 Task: Check the average views per listing of bar in the last 1 year.
Action: Mouse moved to (1098, 256)
Screenshot: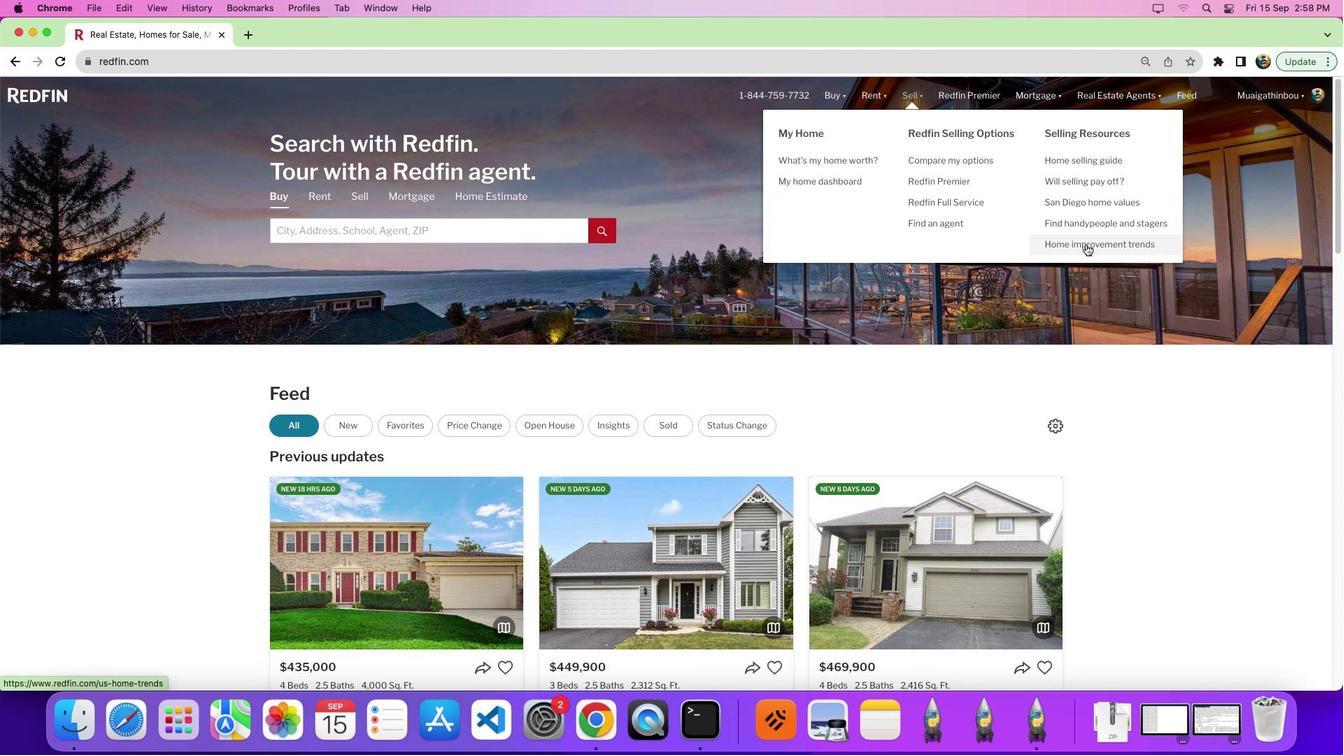 
Action: Mouse pressed left at (1098, 256)
Screenshot: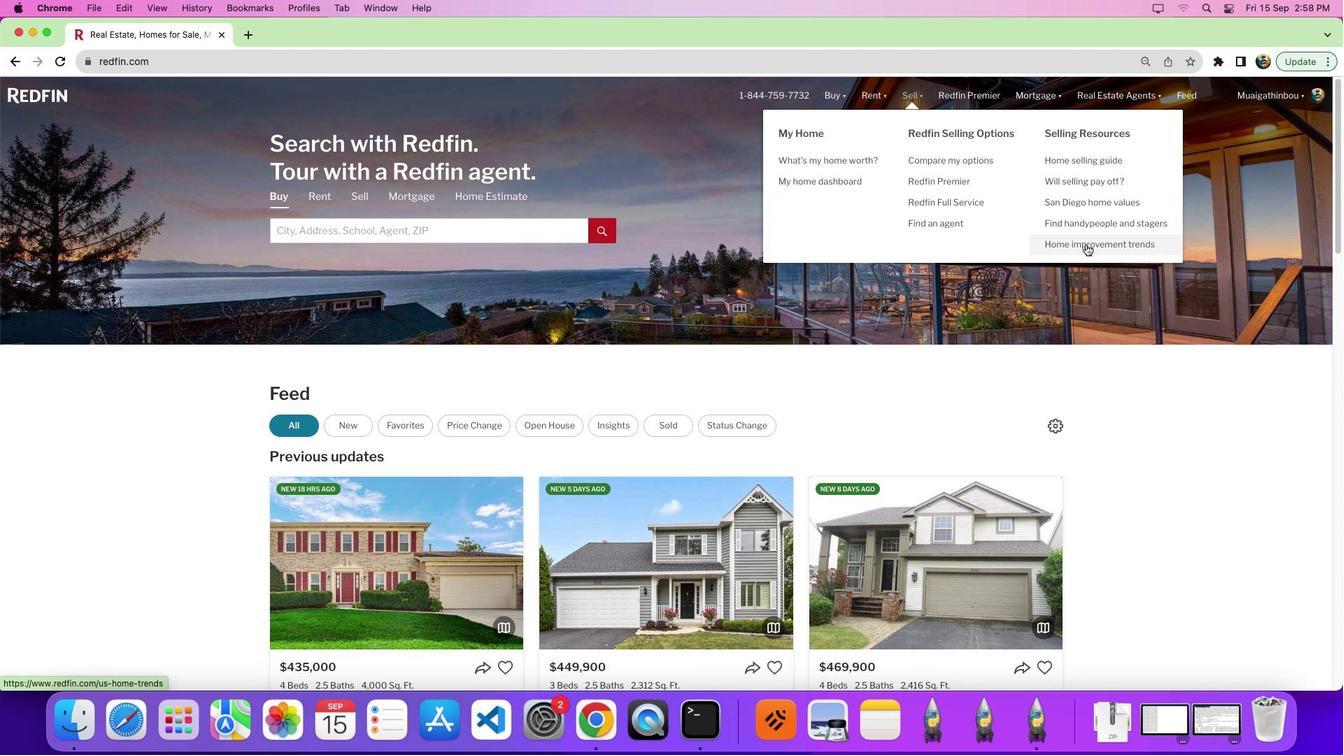 
Action: Mouse pressed left at (1098, 256)
Screenshot: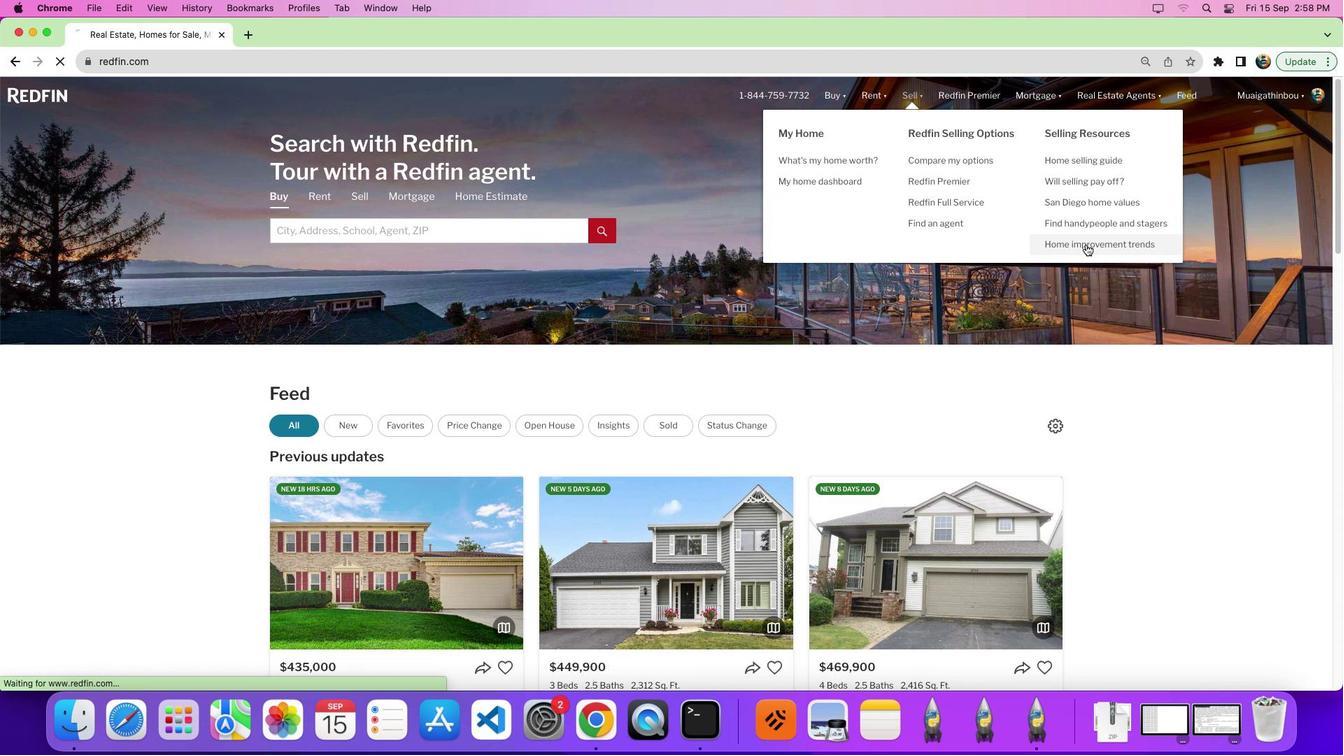 
Action: Mouse moved to (355, 270)
Screenshot: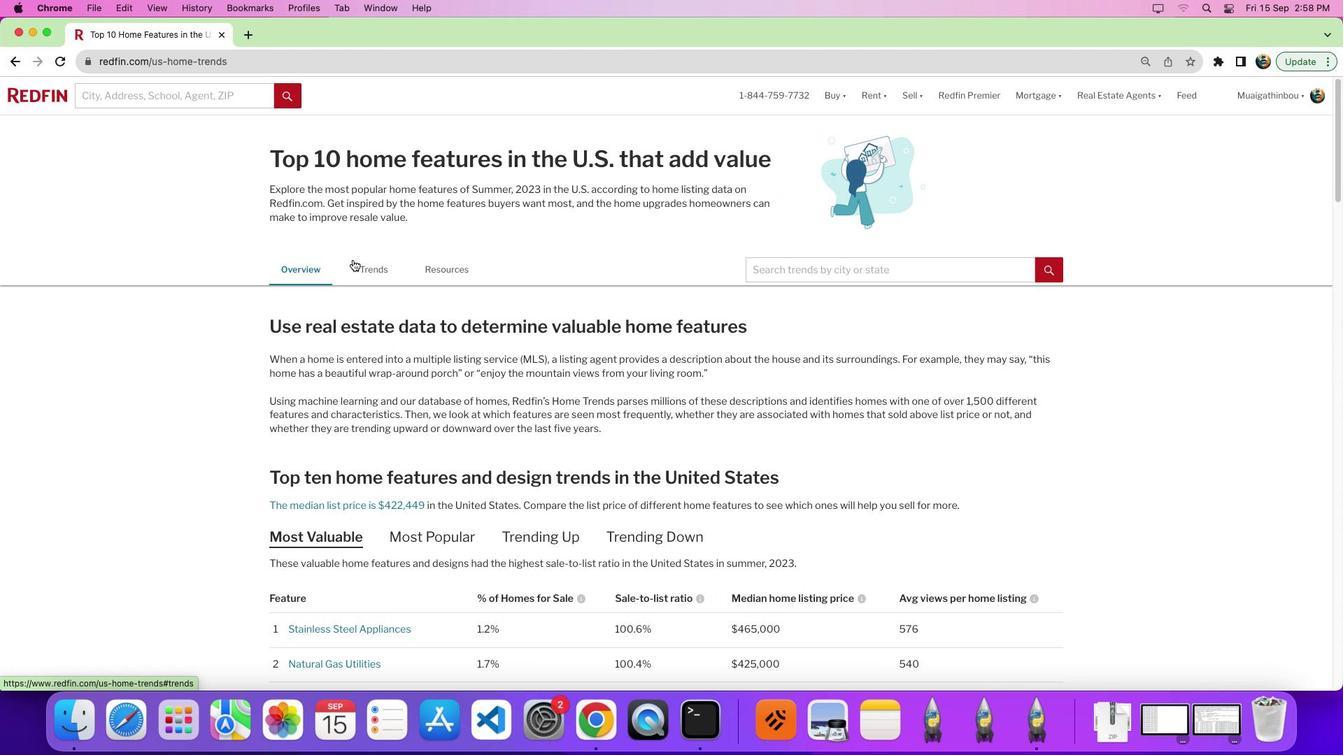 
Action: Mouse pressed left at (355, 270)
Screenshot: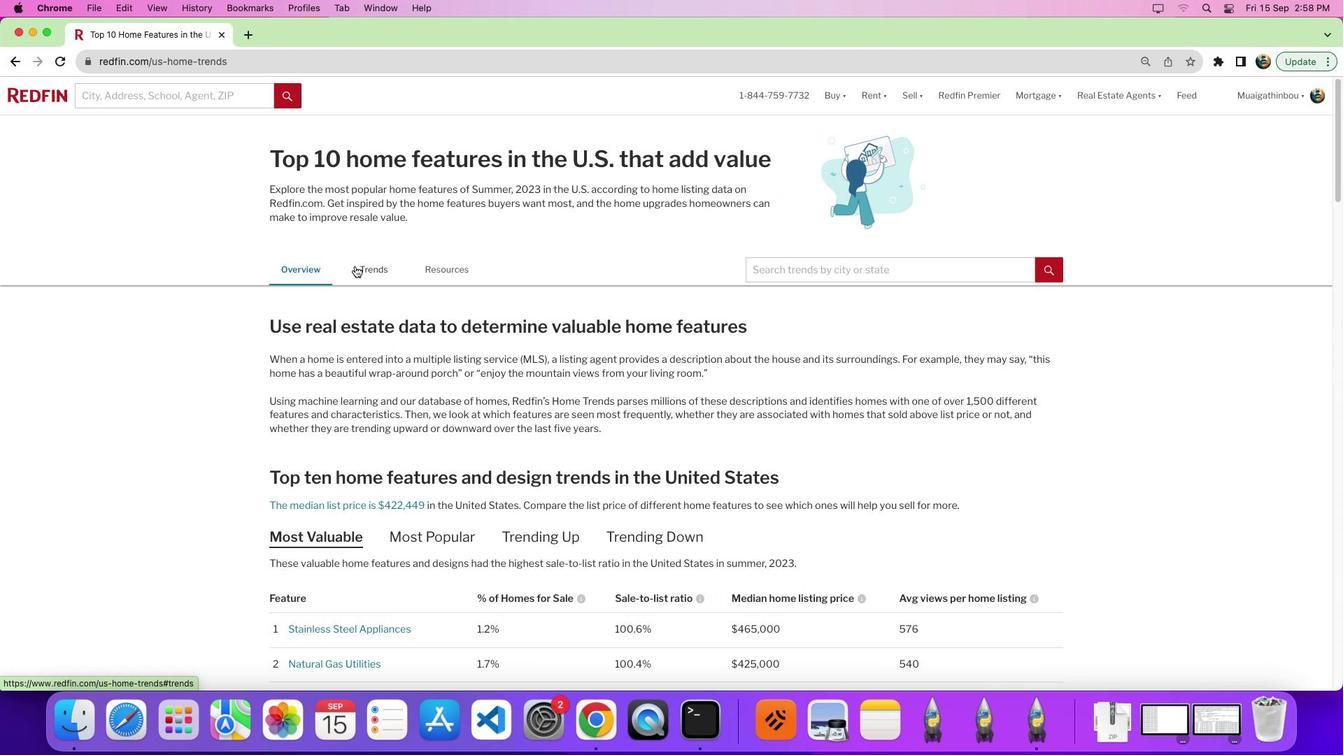 
Action: Mouse moved to (363, 278)
Screenshot: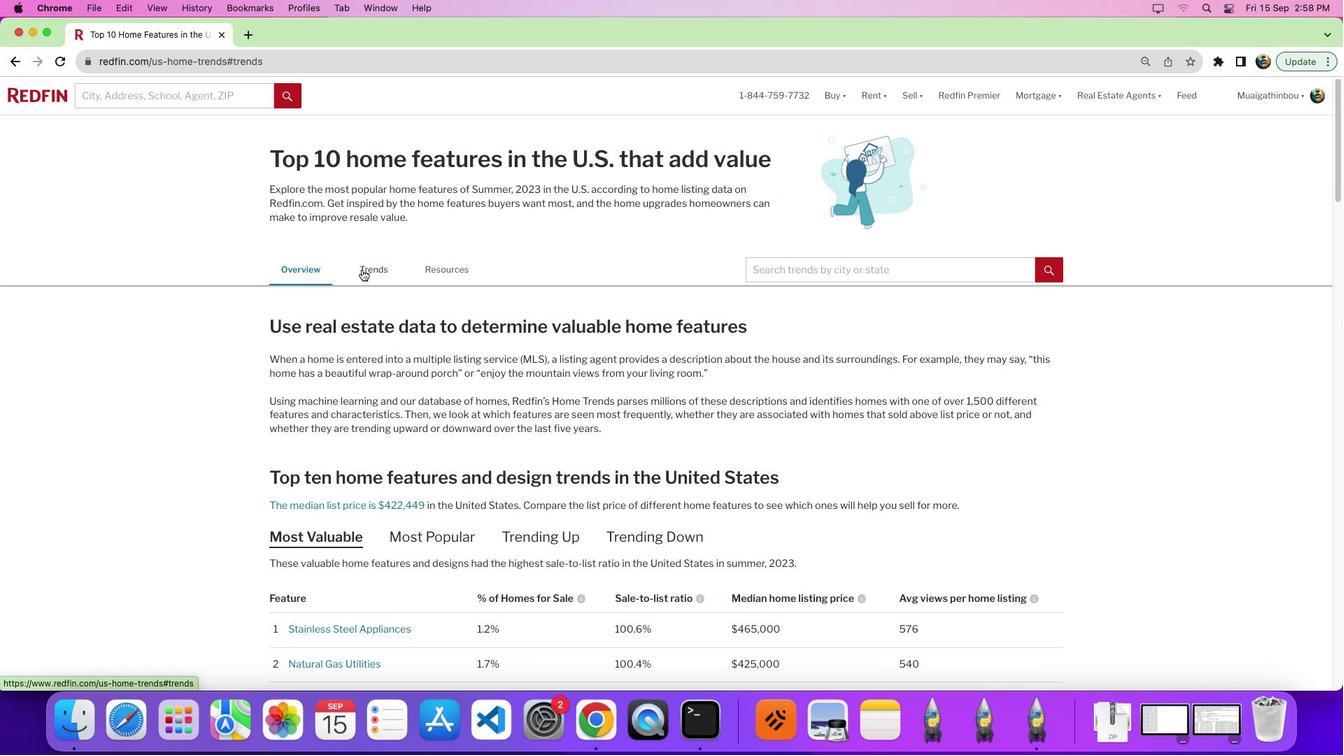 
Action: Mouse pressed left at (363, 278)
Screenshot: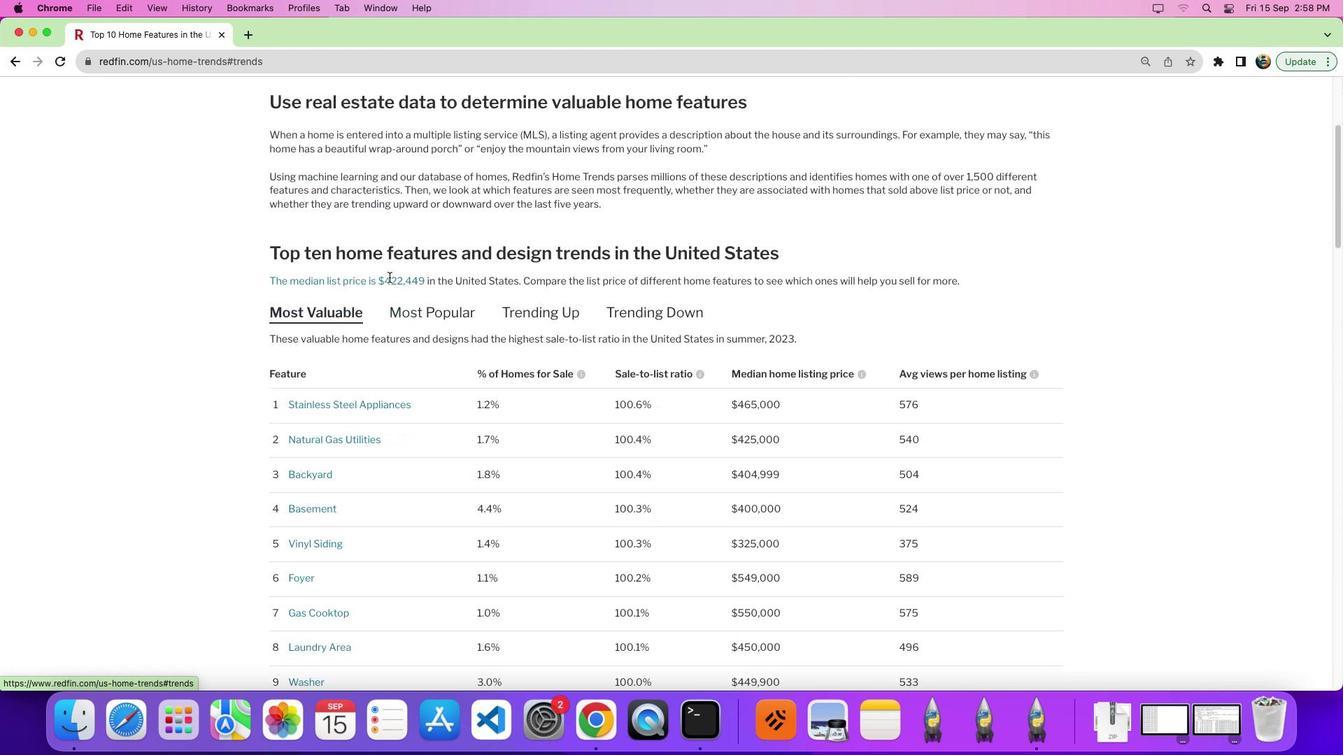 
Action: Mouse moved to (652, 312)
Screenshot: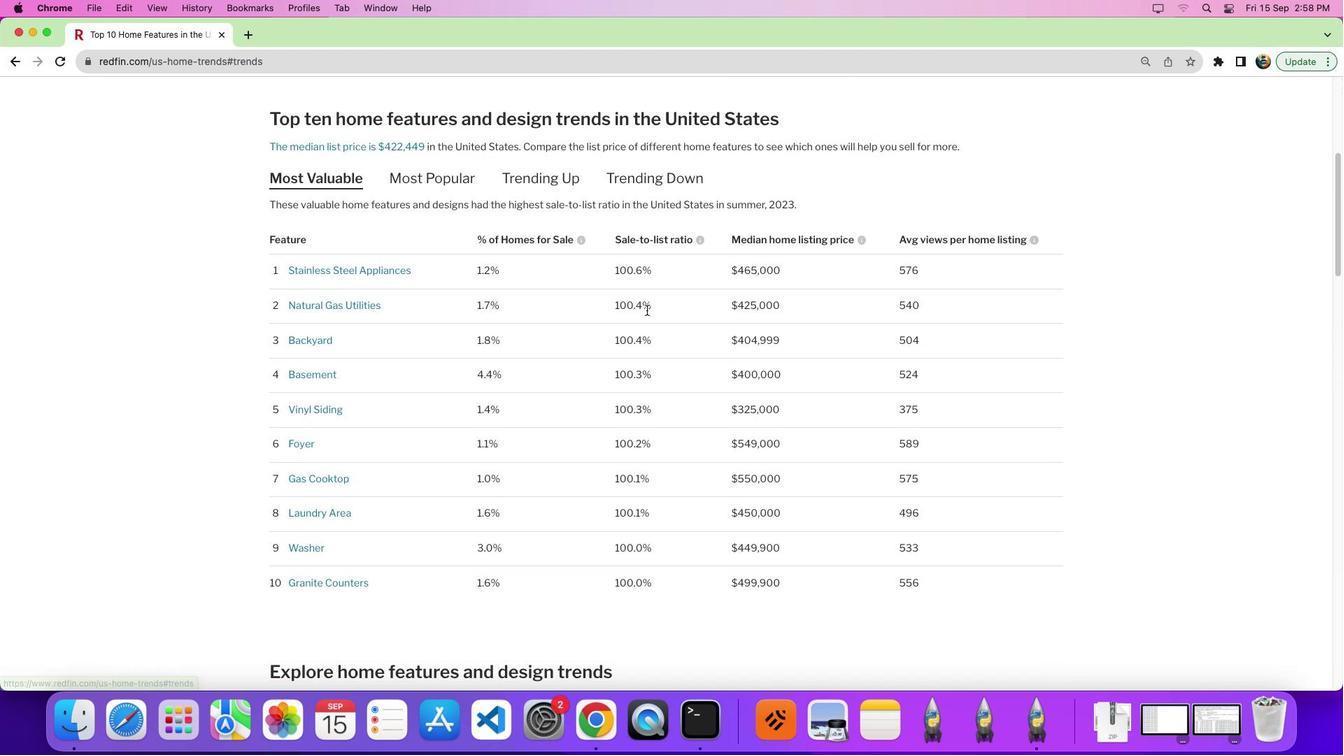 
Action: Mouse scrolled (652, 312) with delta (-2, 46)
Screenshot: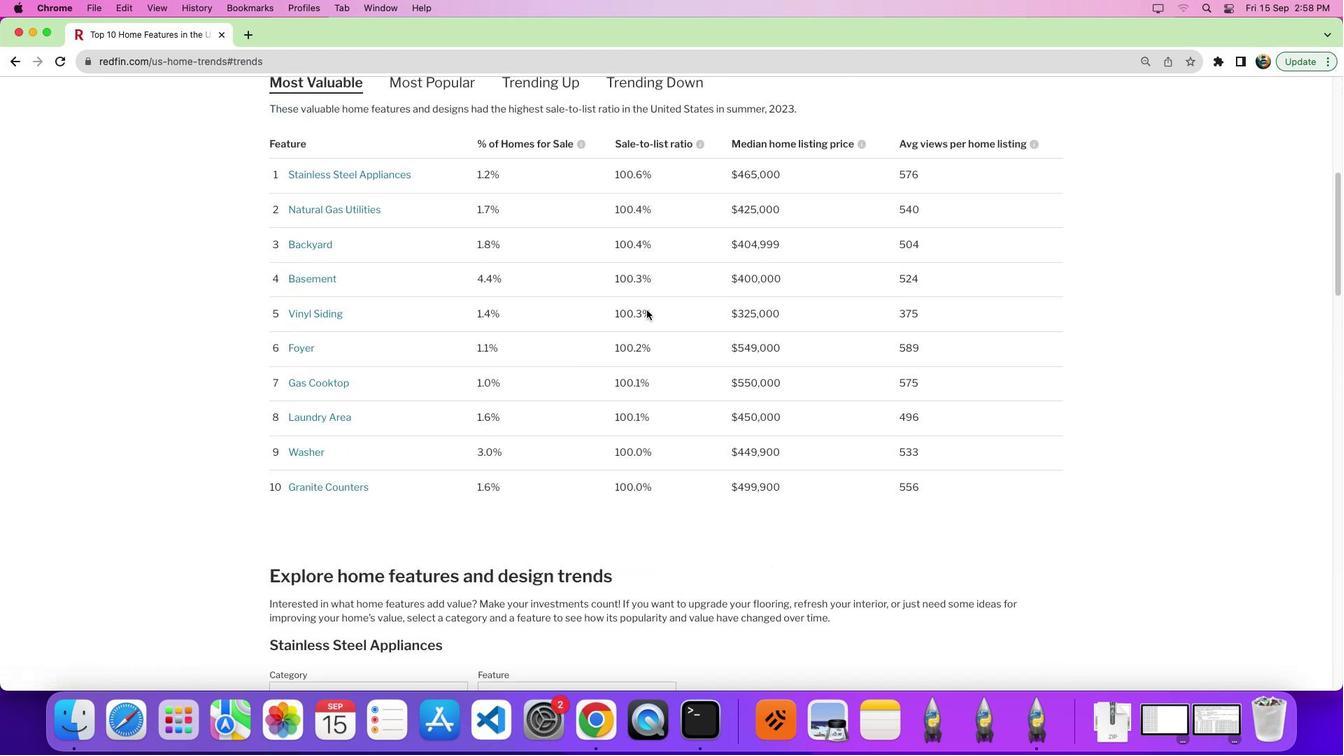 
Action: Mouse scrolled (652, 312) with delta (-2, 46)
Screenshot: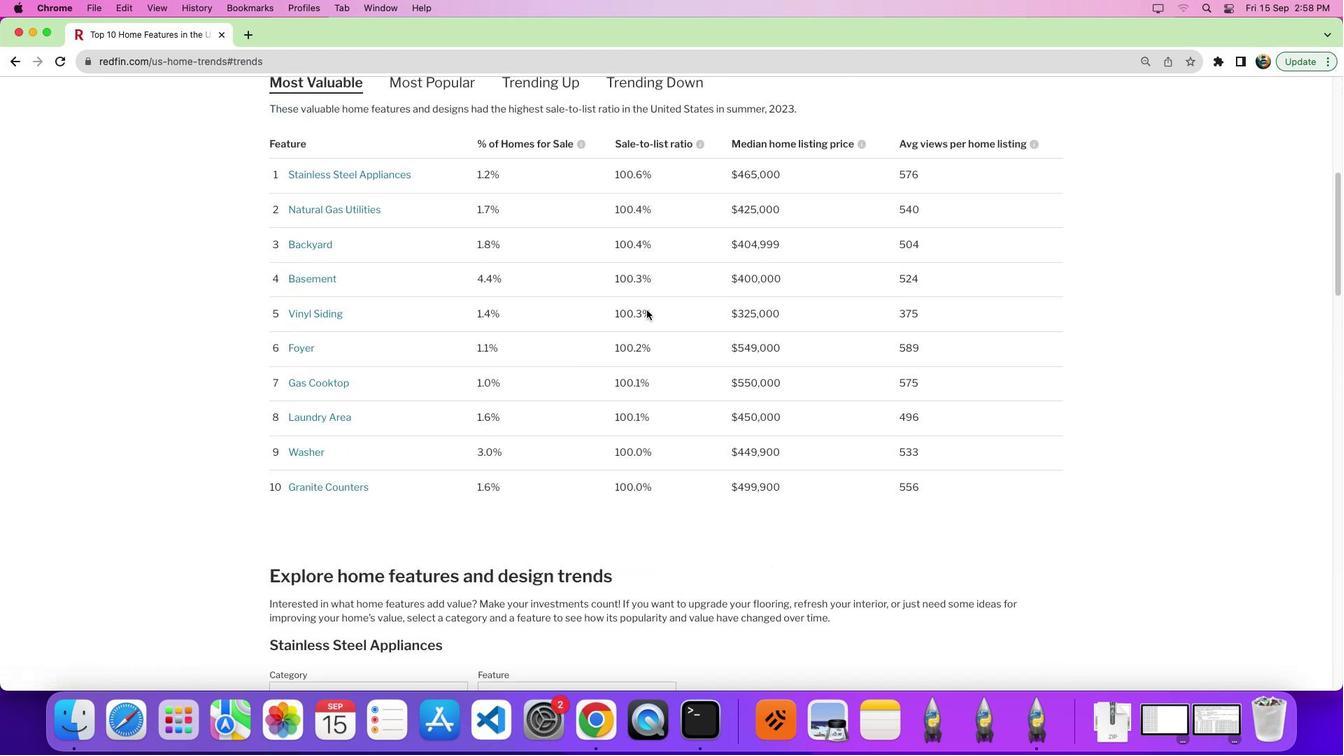 
Action: Mouse scrolled (652, 312) with delta (-2, 42)
Screenshot: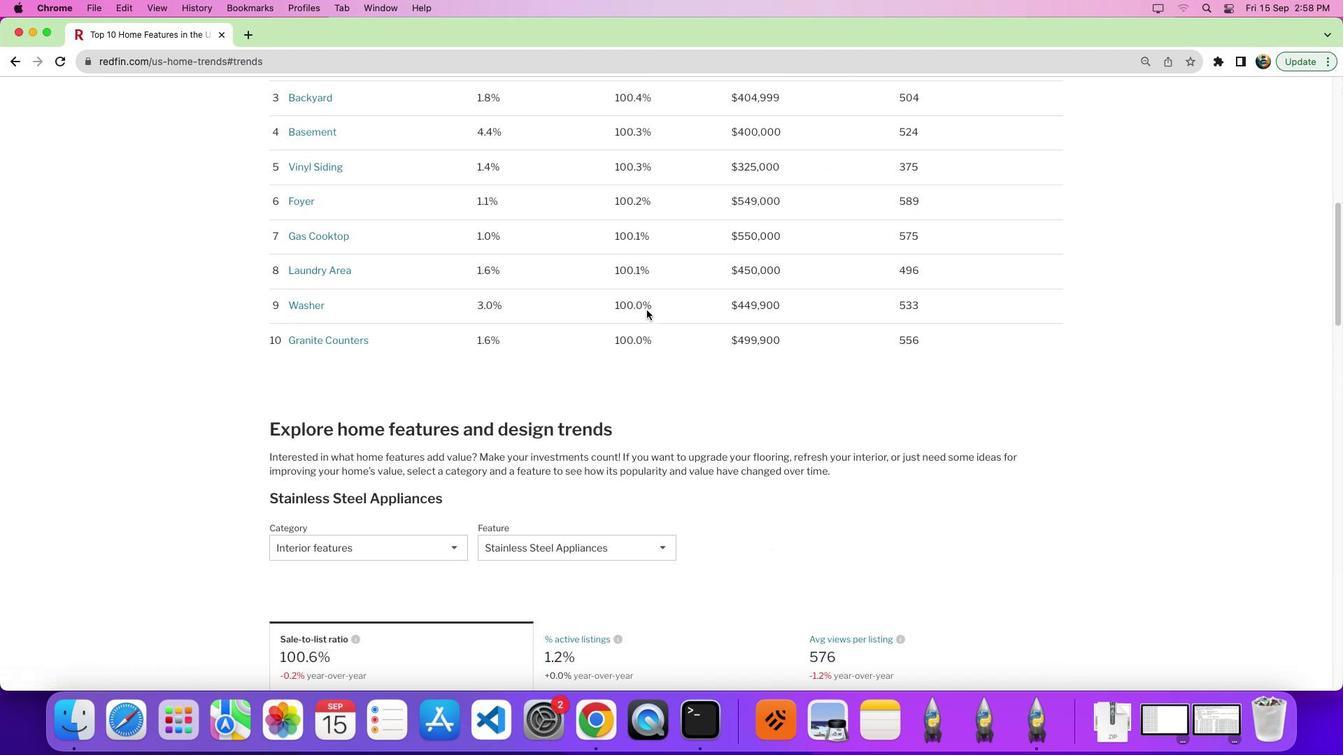 
Action: Mouse scrolled (652, 312) with delta (-2, 46)
Screenshot: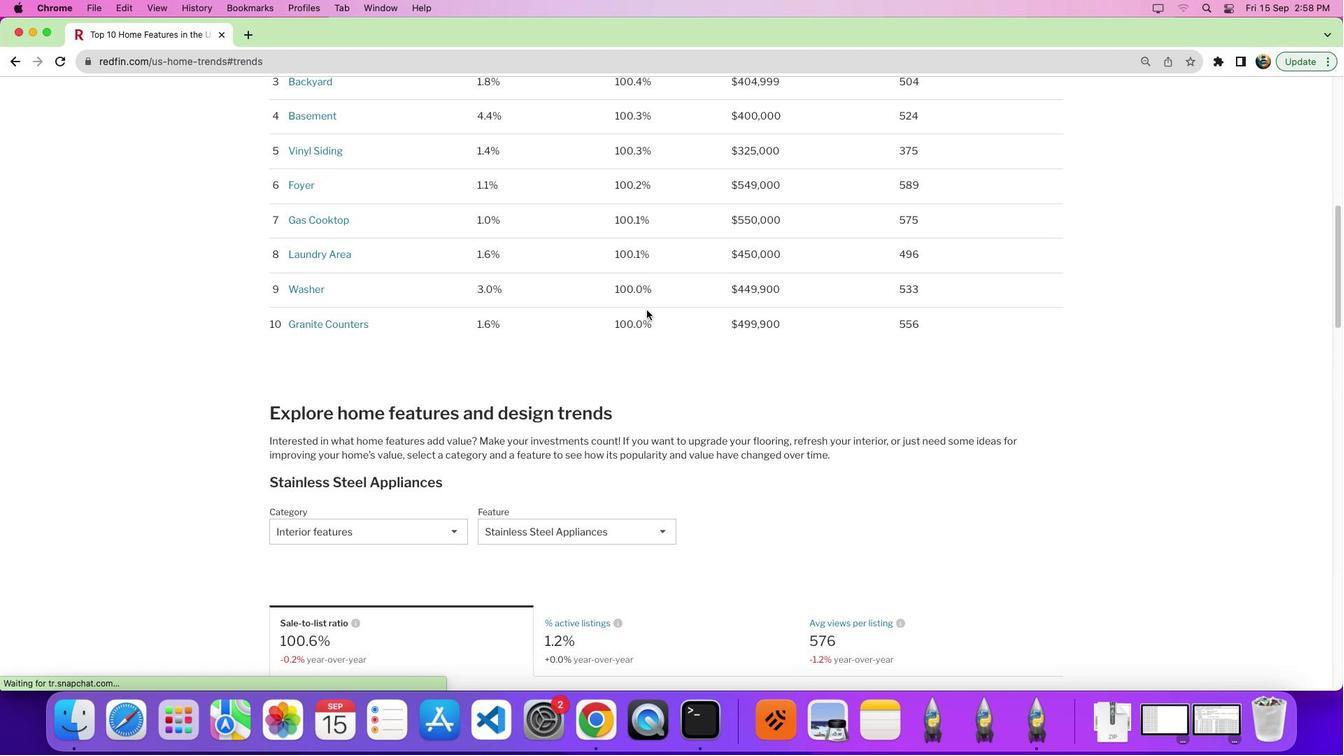 
Action: Mouse scrolled (652, 312) with delta (-2, 46)
Screenshot: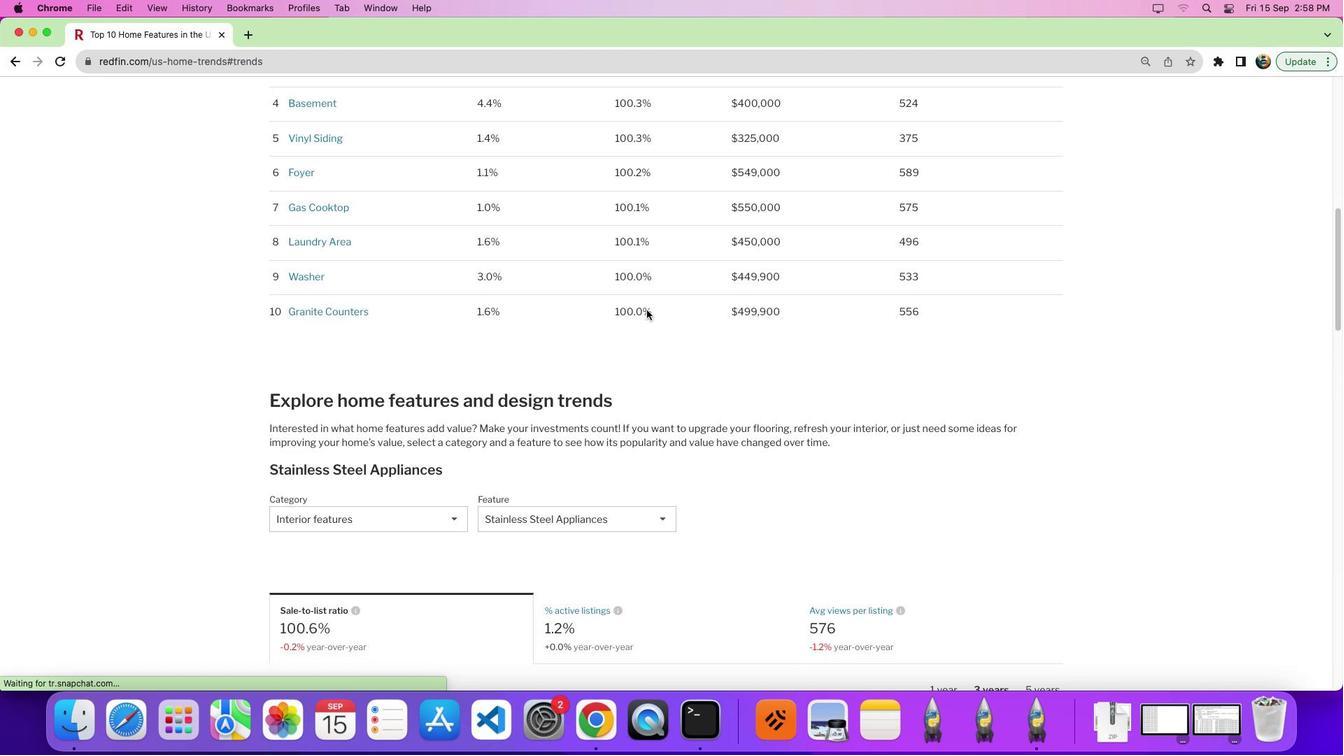 
Action: Mouse moved to (609, 361)
Screenshot: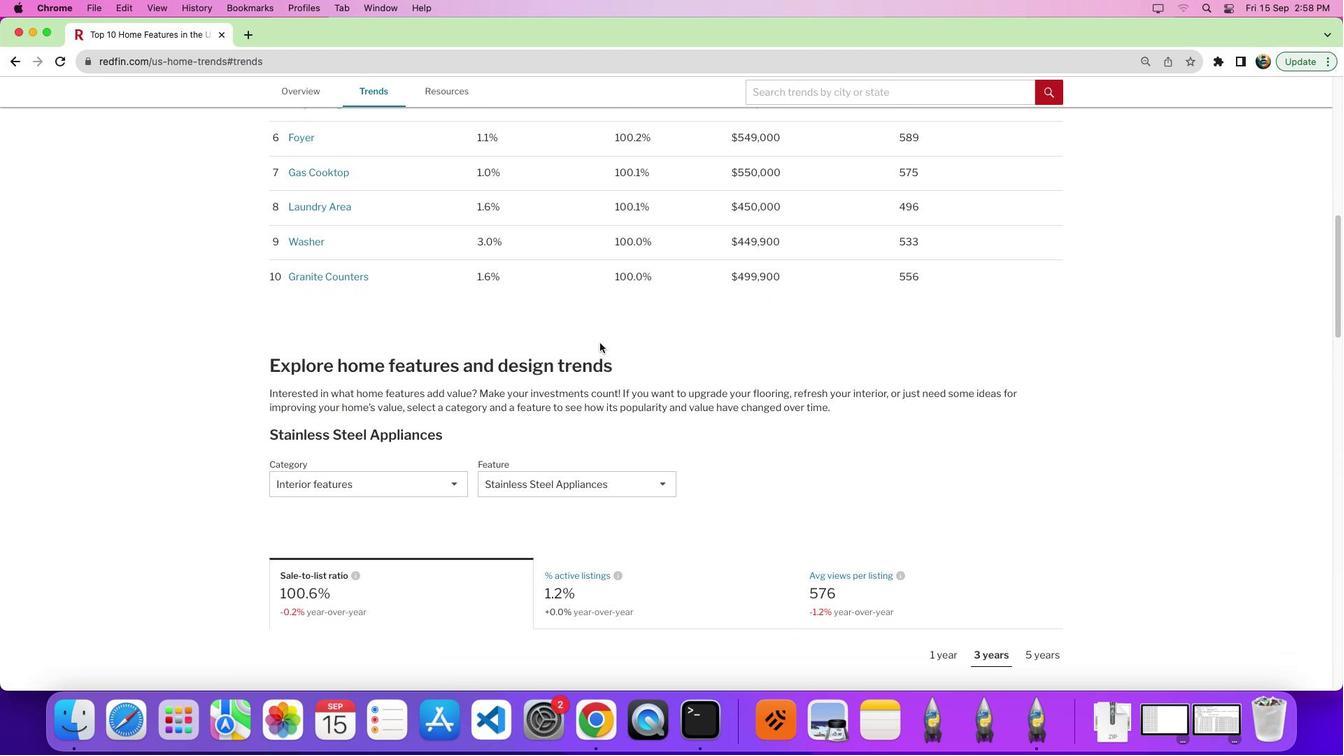 
Action: Mouse scrolled (609, 361) with delta (-2, 46)
Screenshot: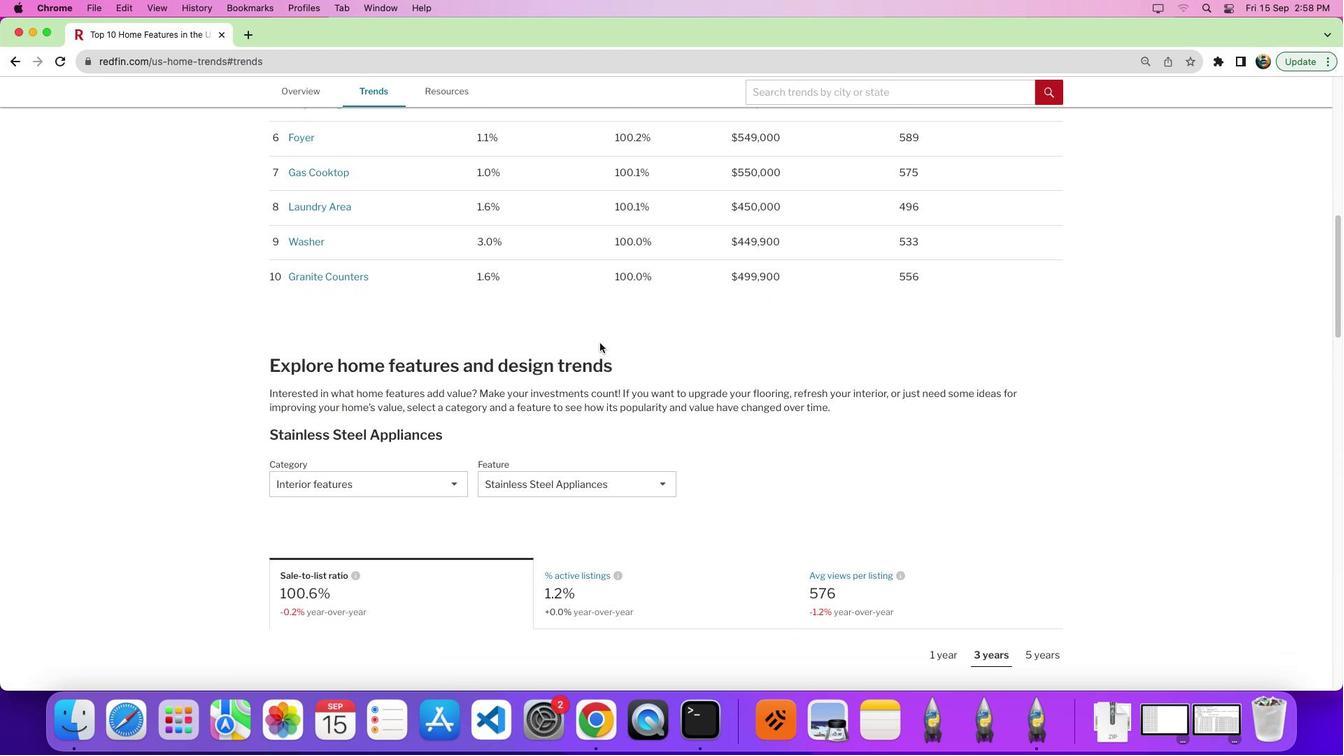 
Action: Mouse moved to (606, 346)
Screenshot: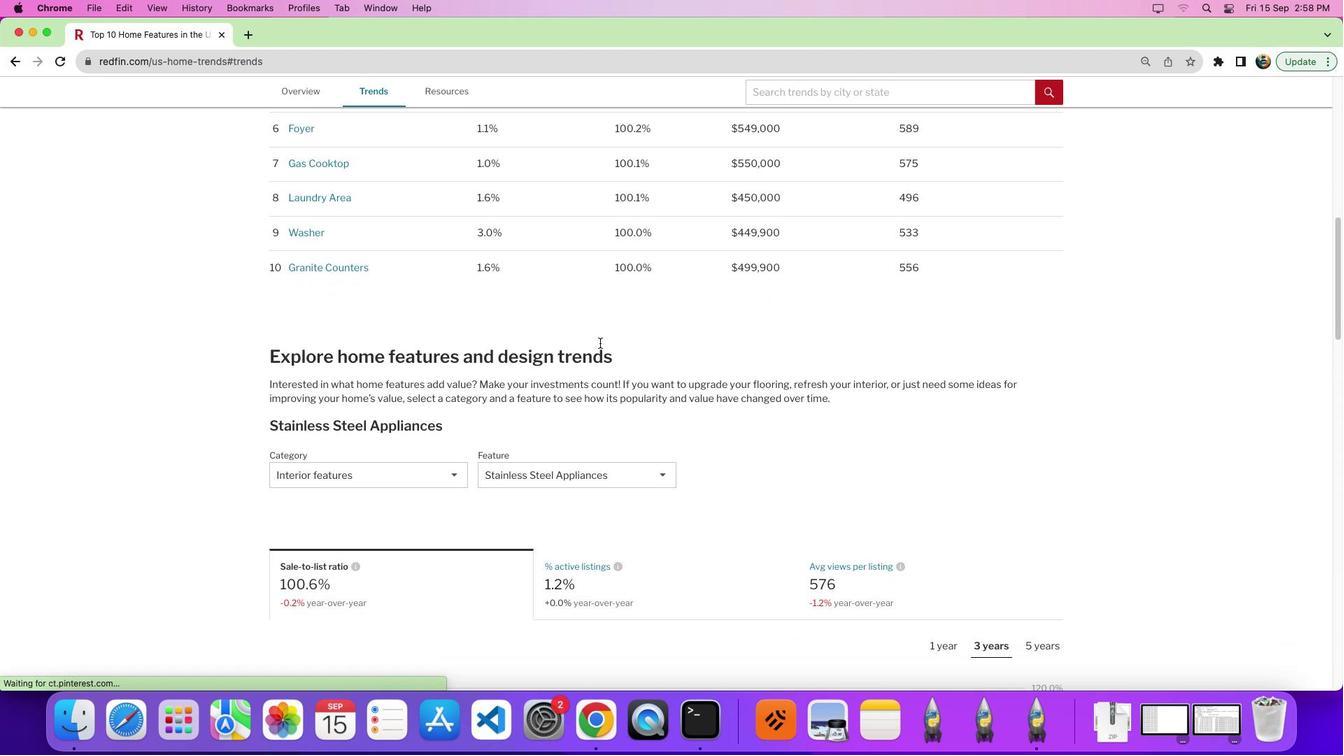 
Action: Mouse scrolled (606, 346) with delta (-2, 46)
Screenshot: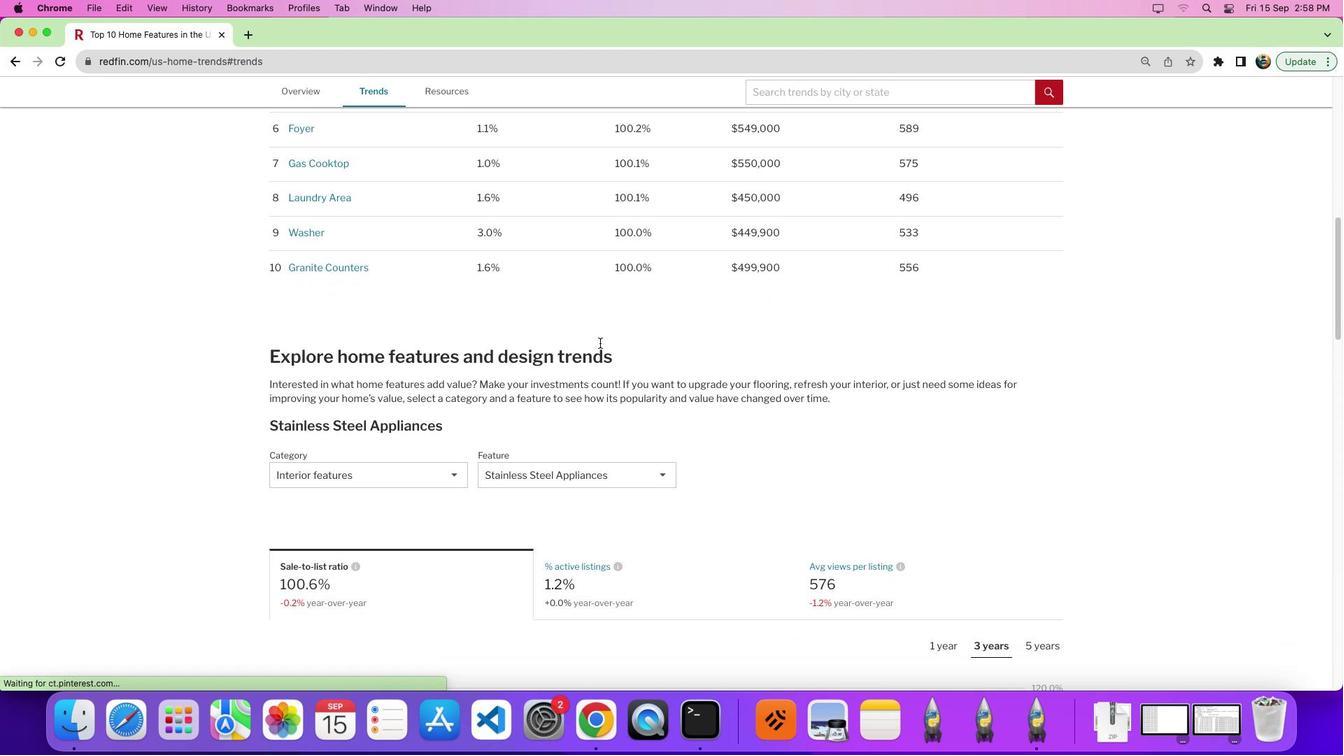 
Action: Mouse moved to (605, 340)
Screenshot: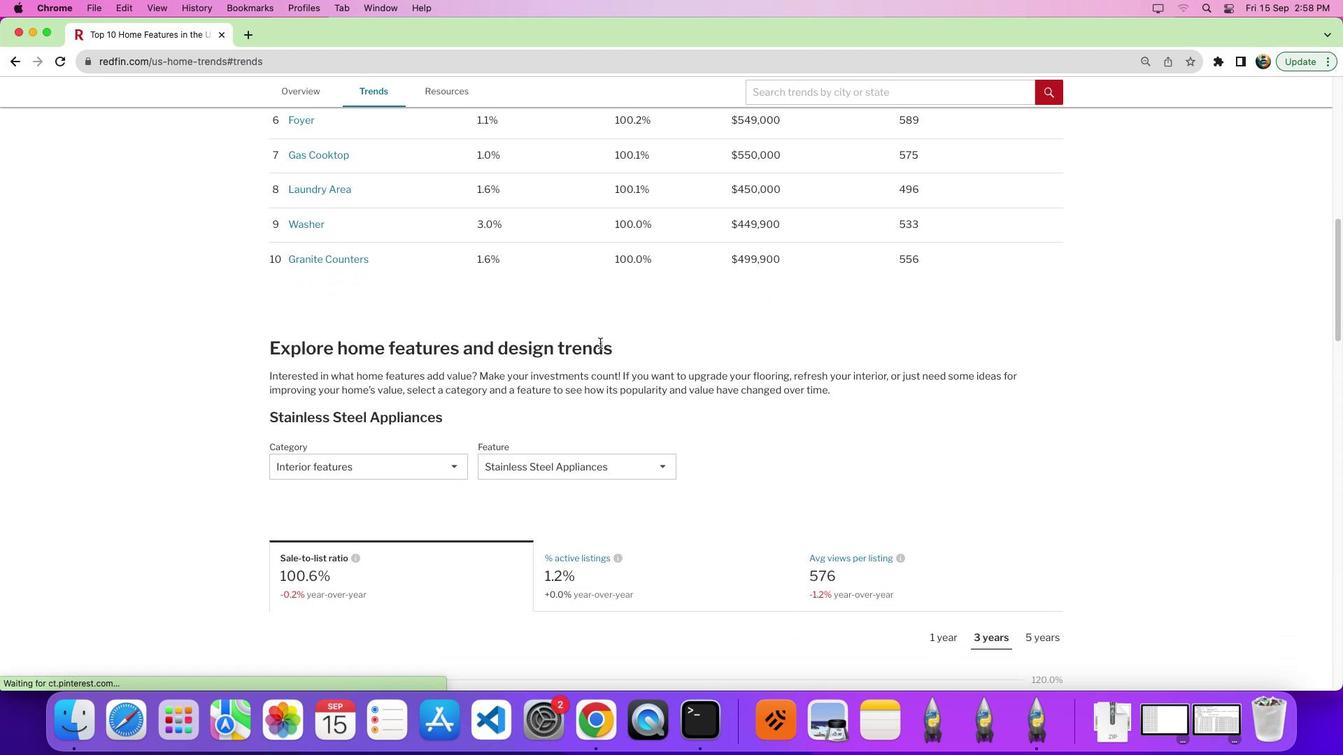 
Action: Mouse scrolled (605, 340) with delta (-2, 46)
Screenshot: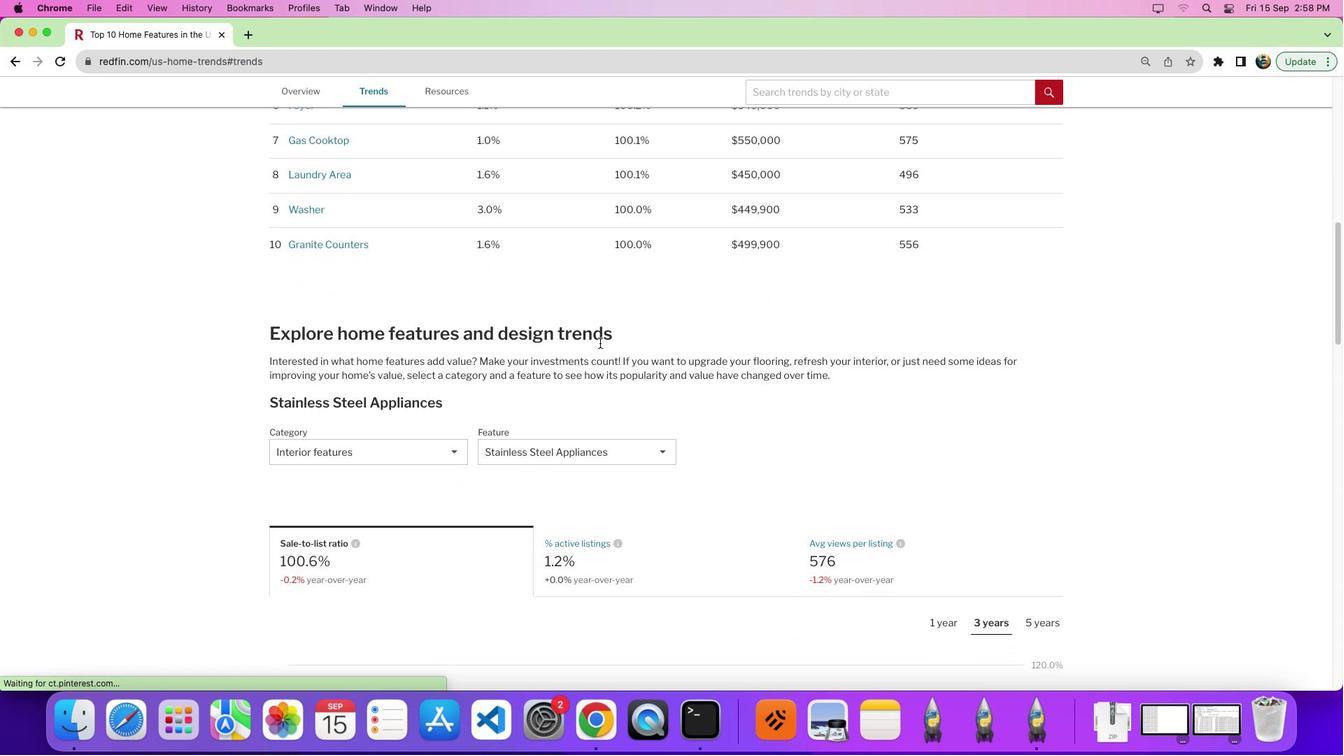 
Action: Mouse scrolled (605, 340) with delta (-2, 46)
Screenshot: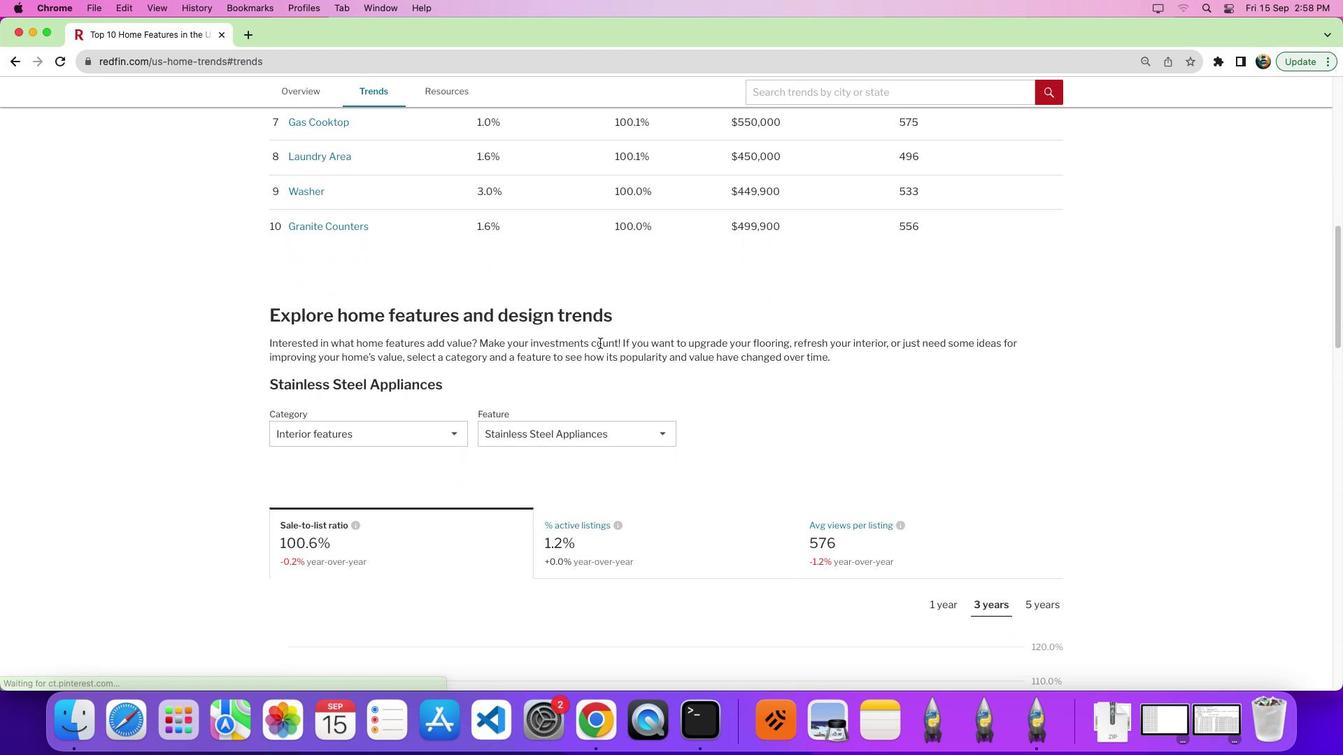 
Action: Mouse moved to (411, 422)
Screenshot: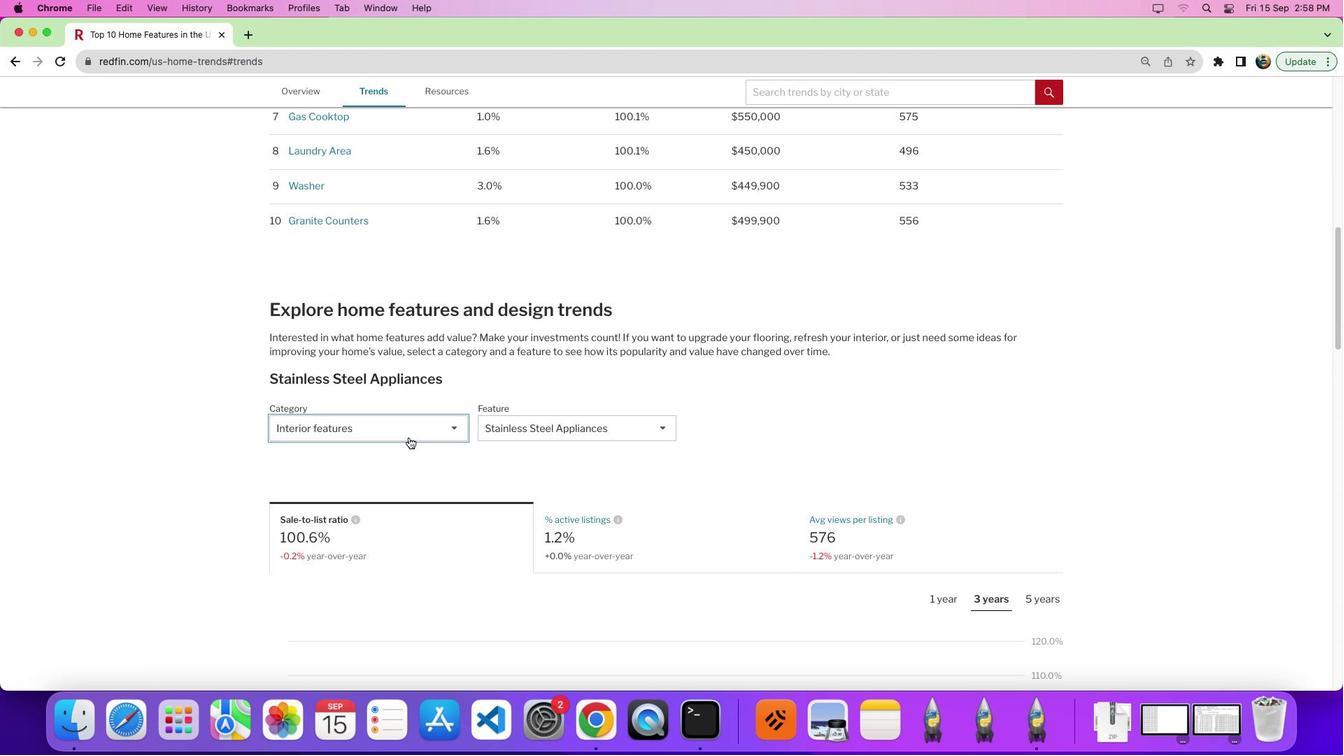 
Action: Mouse pressed left at (411, 422)
Screenshot: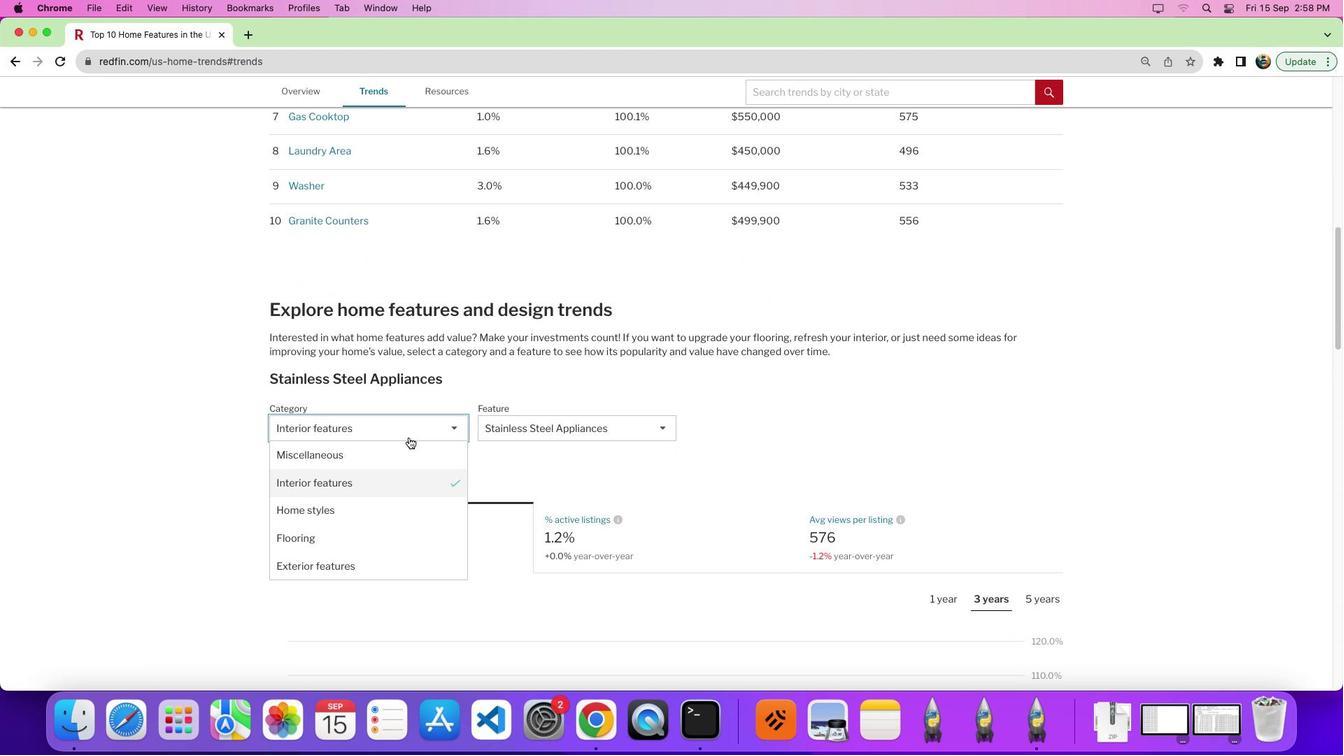 
Action: Mouse moved to (412, 454)
Screenshot: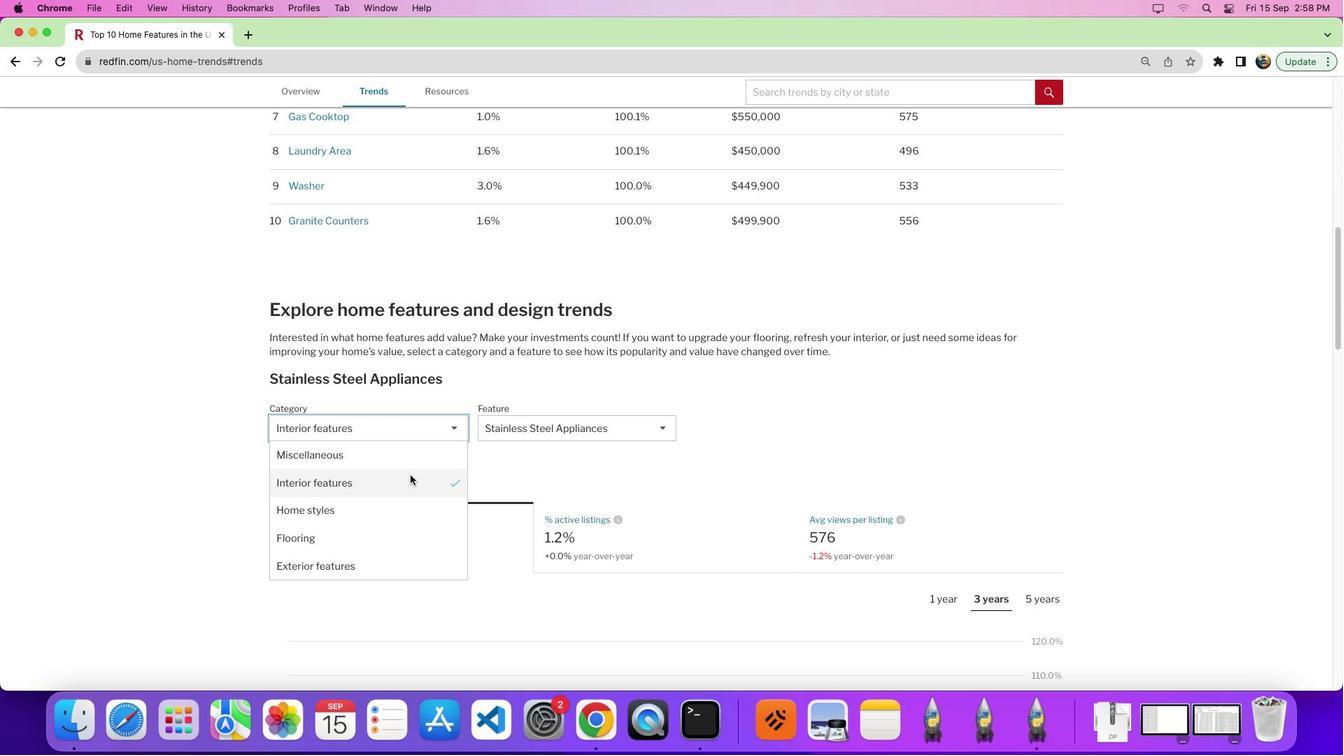 
Action: Mouse pressed left at (412, 454)
Screenshot: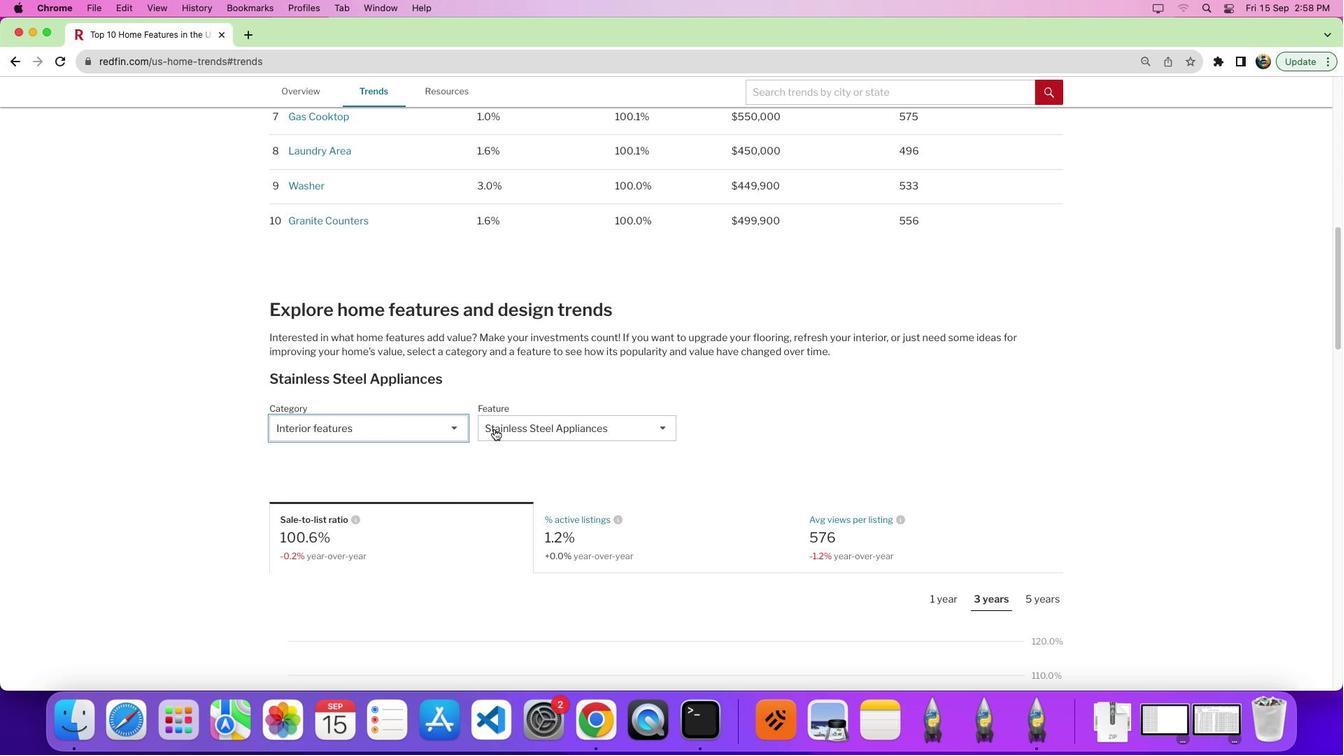
Action: Mouse moved to (515, 408)
Screenshot: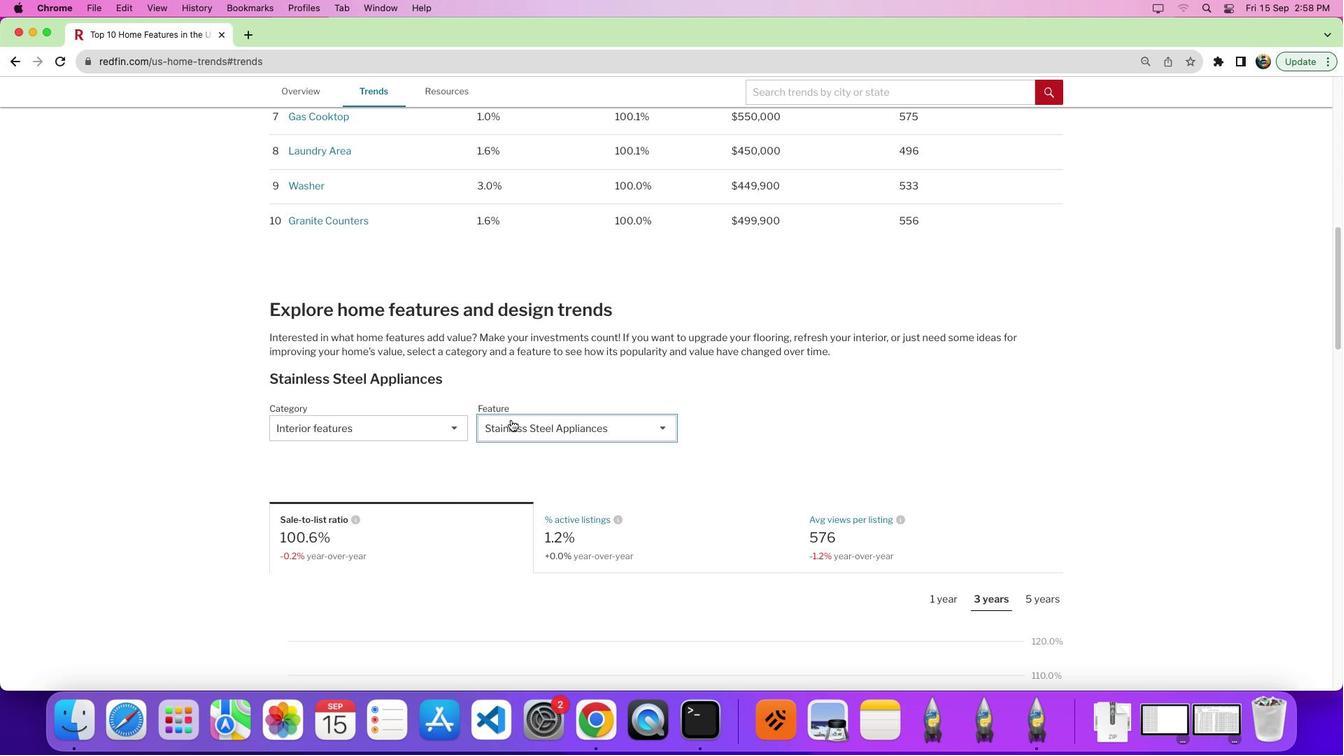 
Action: Mouse pressed left at (515, 408)
Screenshot: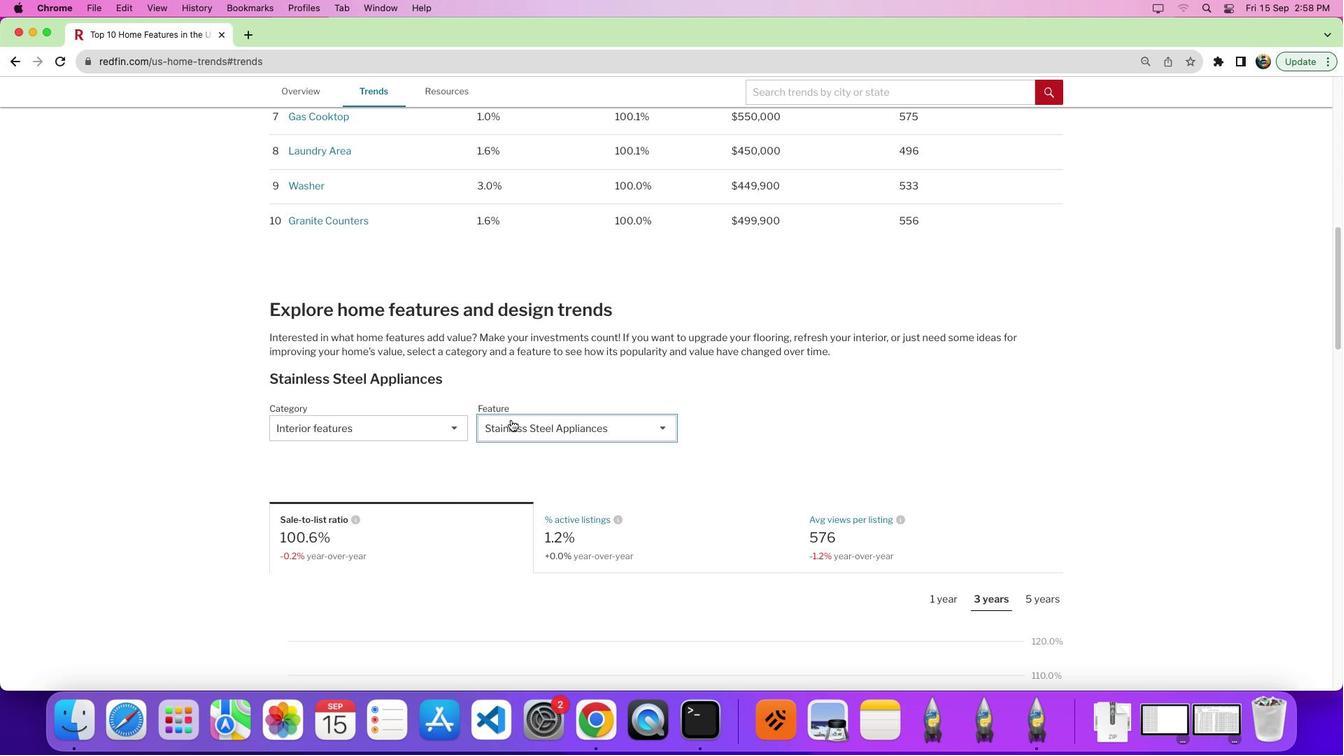 
Action: Mouse moved to (565, 462)
Screenshot: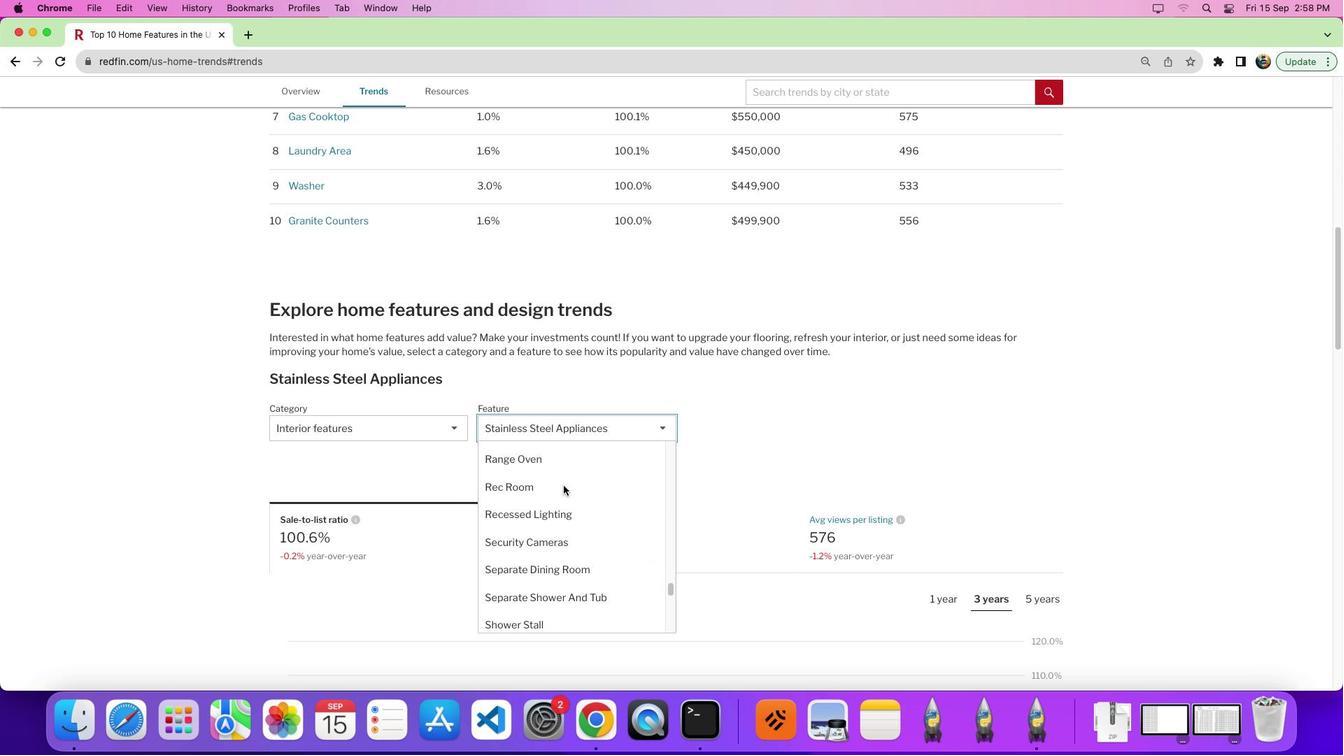 
Action: Mouse scrolled (565, 462) with delta (-2, 47)
Screenshot: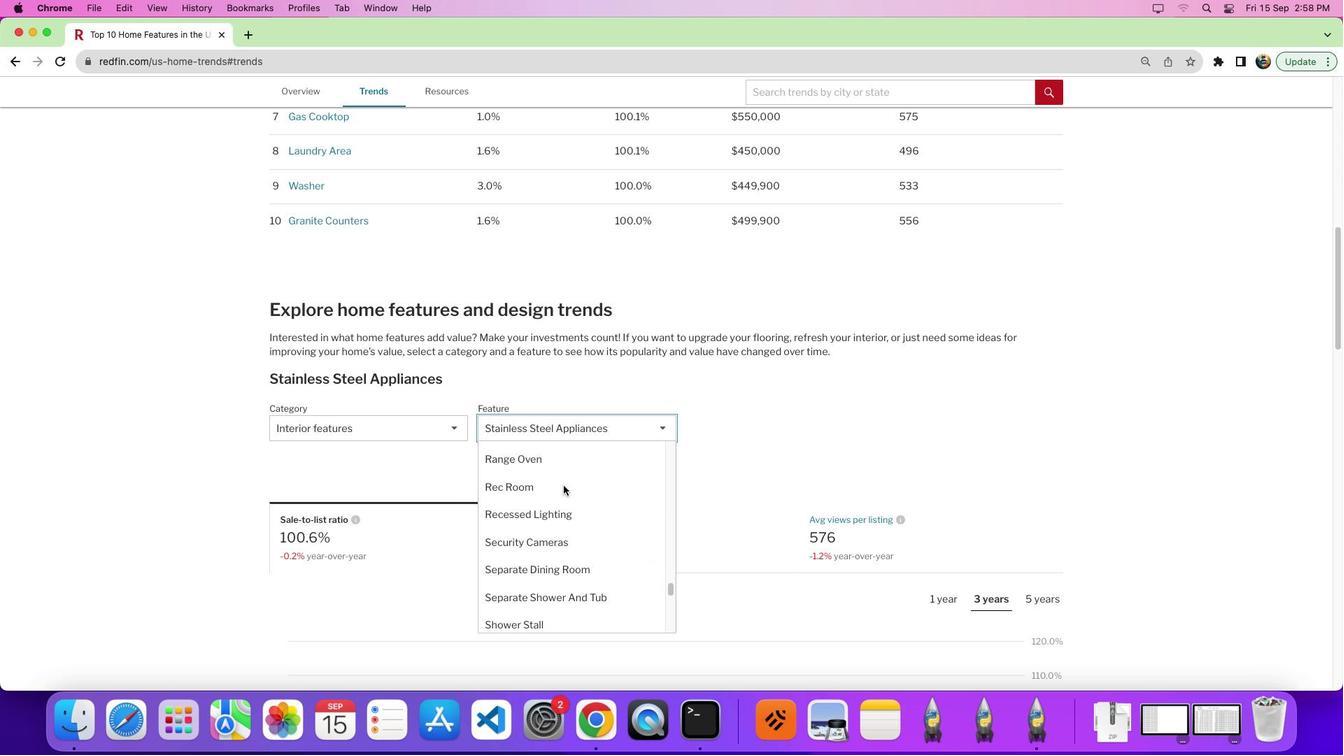 
Action: Mouse moved to (566, 462)
Screenshot: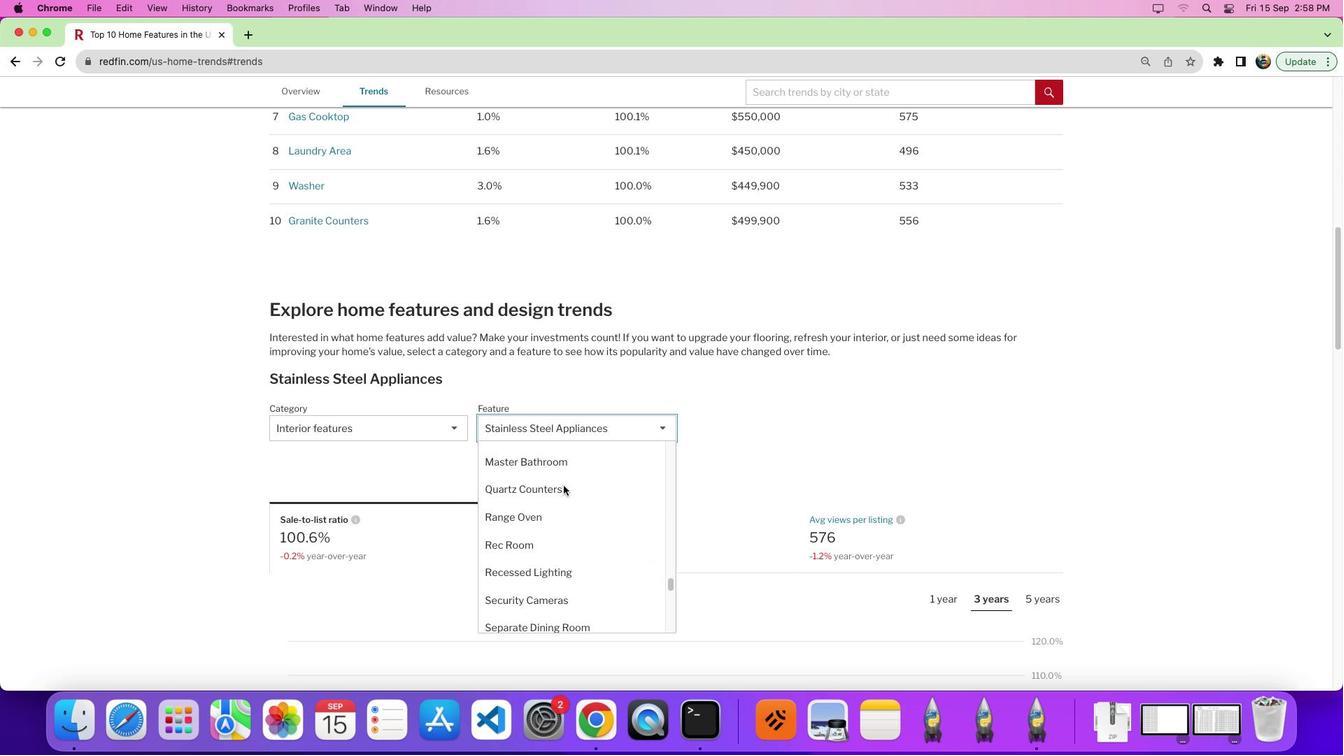 
Action: Mouse scrolled (566, 462) with delta (-2, 47)
Screenshot: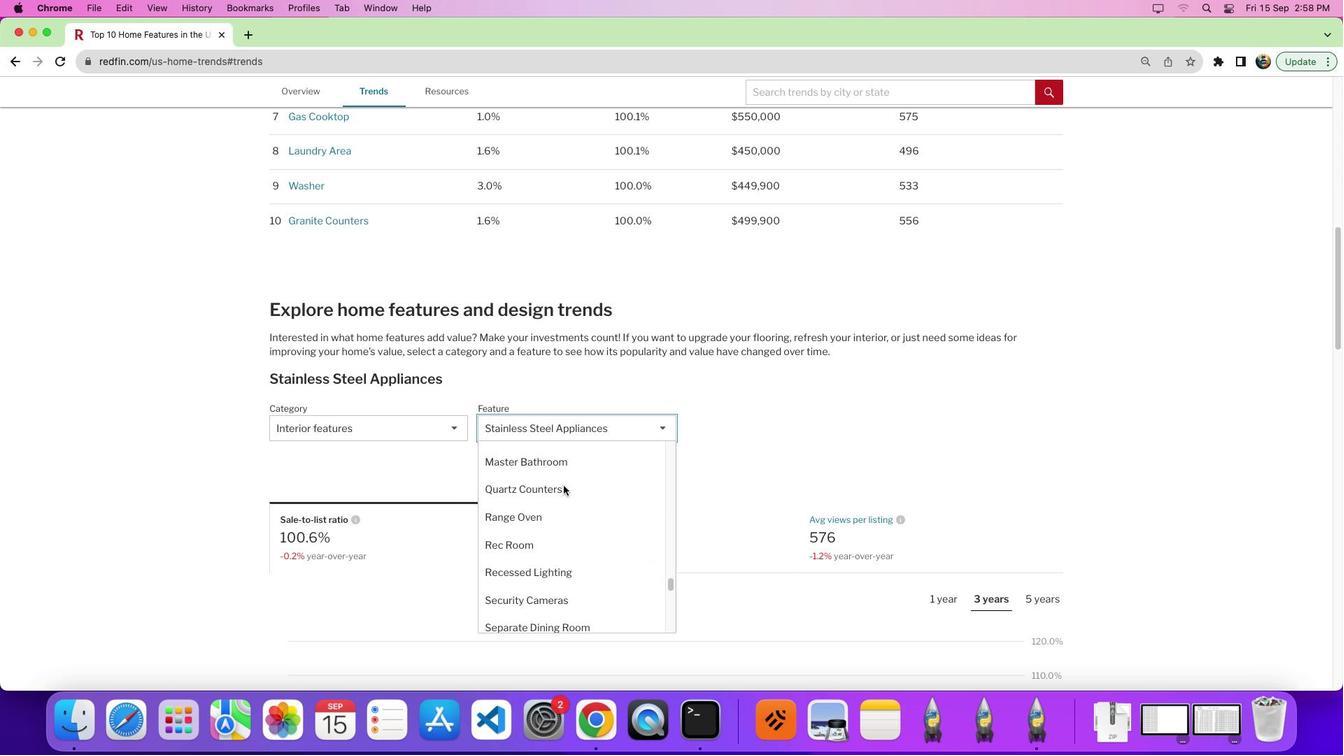 
Action: Mouse moved to (568, 464)
Screenshot: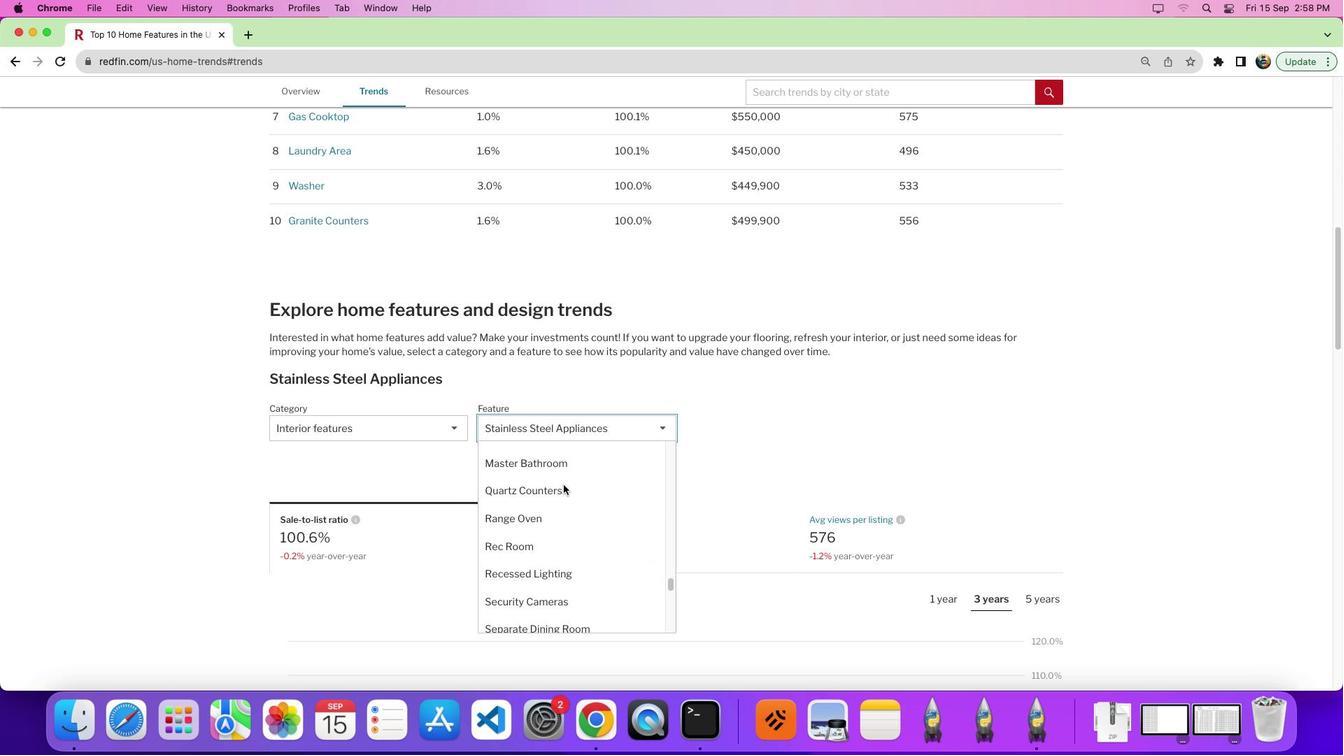 
Action: Mouse scrolled (568, 464) with delta (-2, 51)
Screenshot: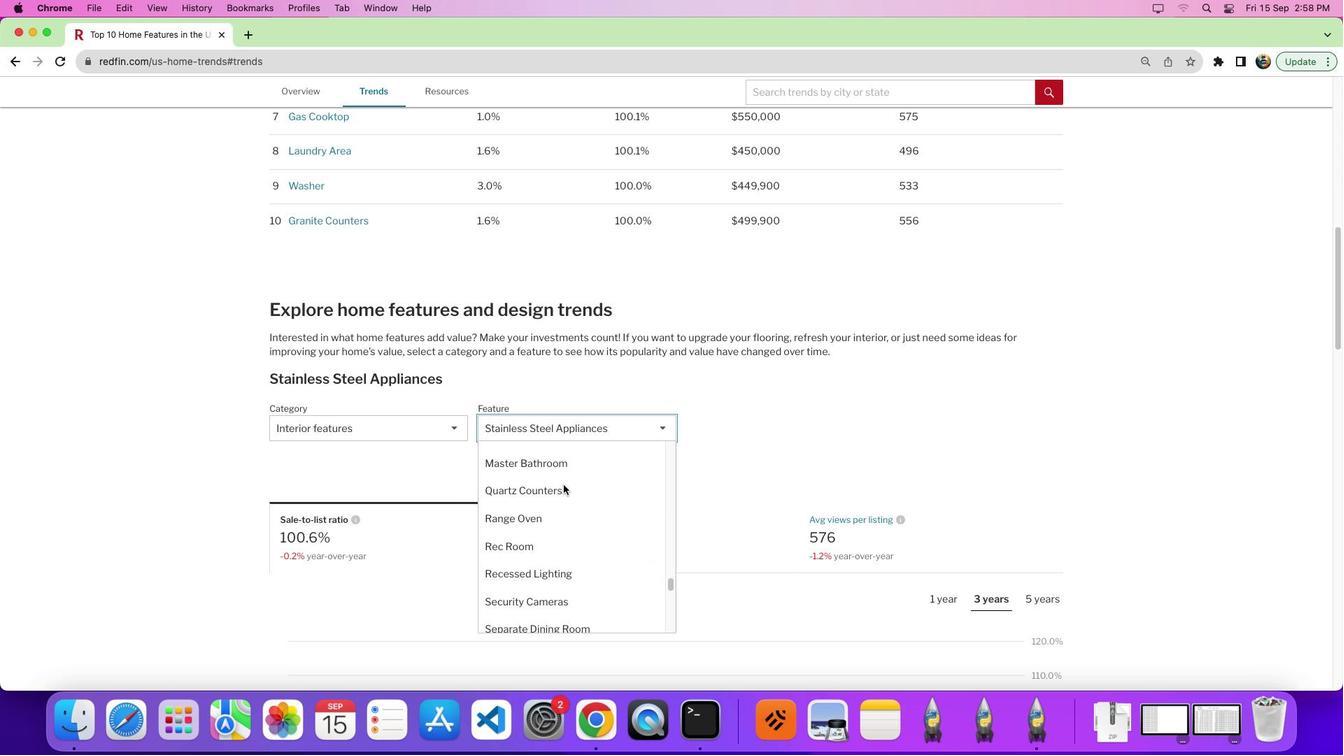 
Action: Mouse moved to (569, 462)
Screenshot: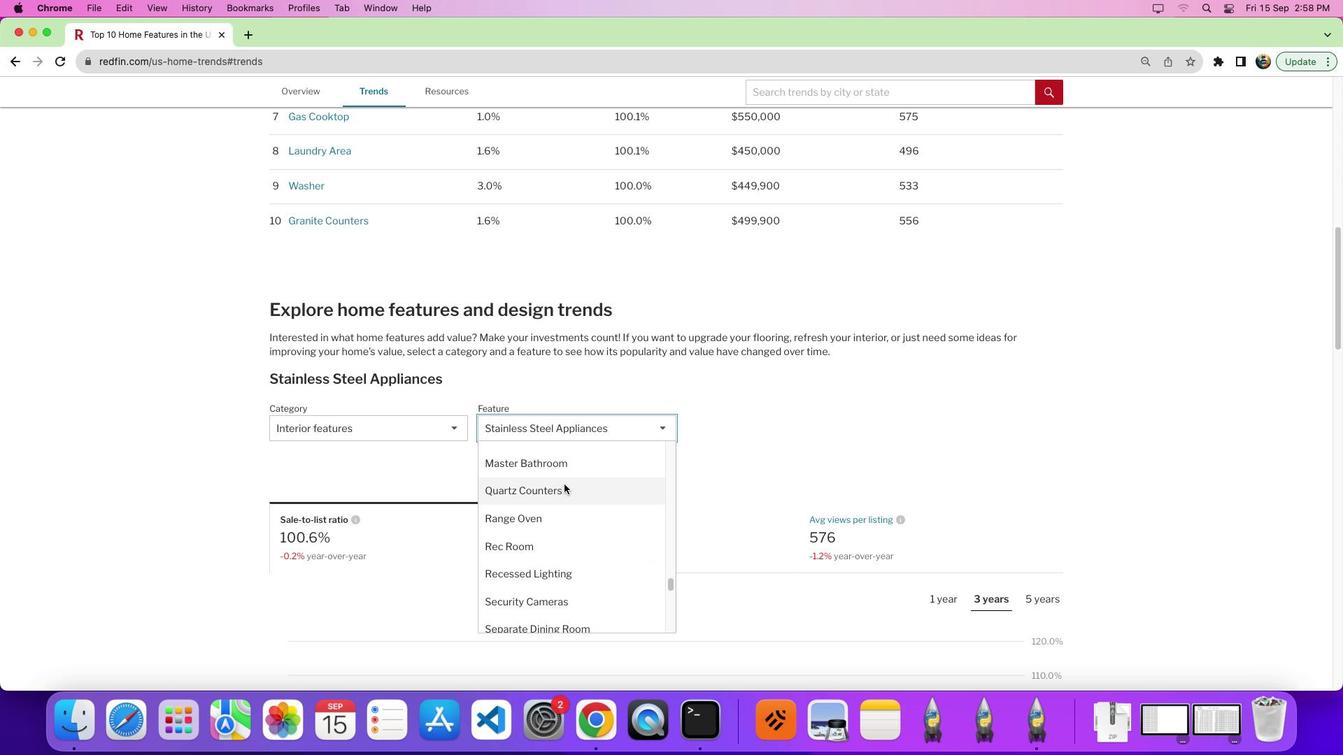
Action: Mouse scrolled (569, 462) with delta (-2, 47)
Screenshot: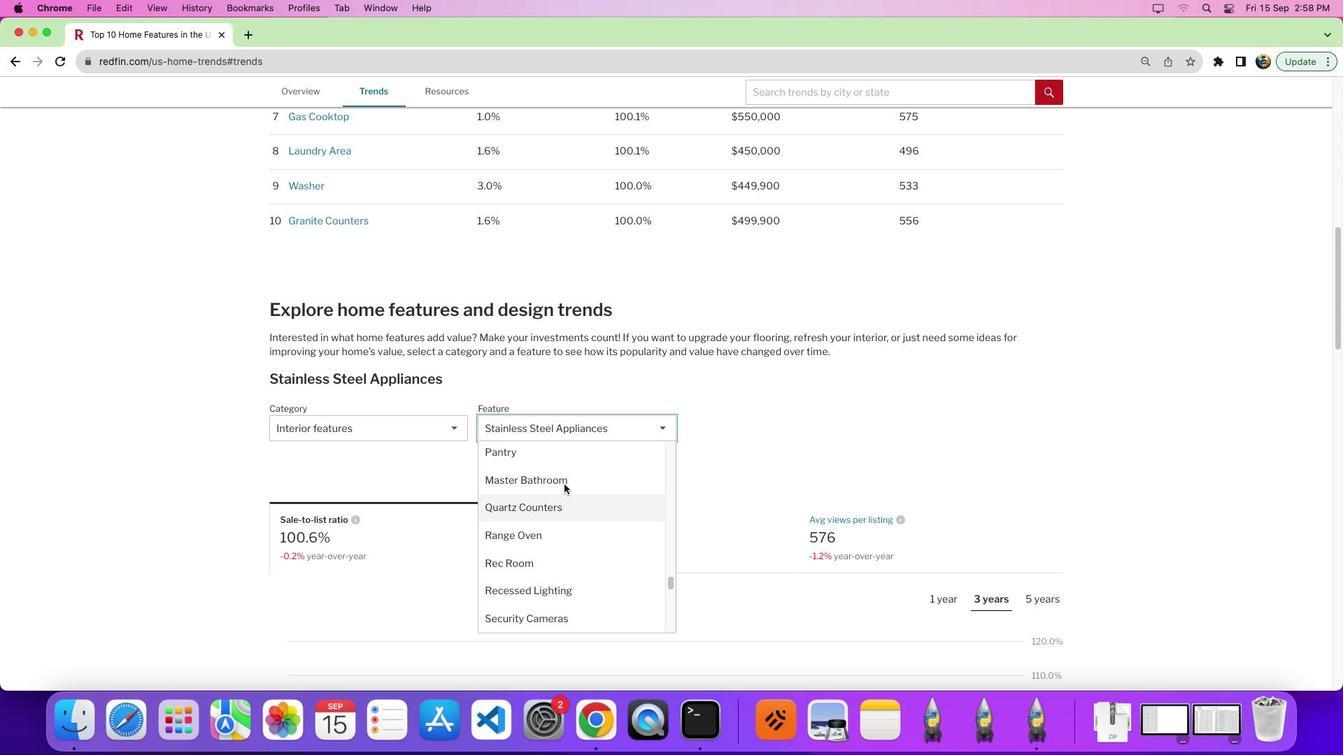 
Action: Mouse scrolled (569, 462) with delta (-2, 47)
Screenshot: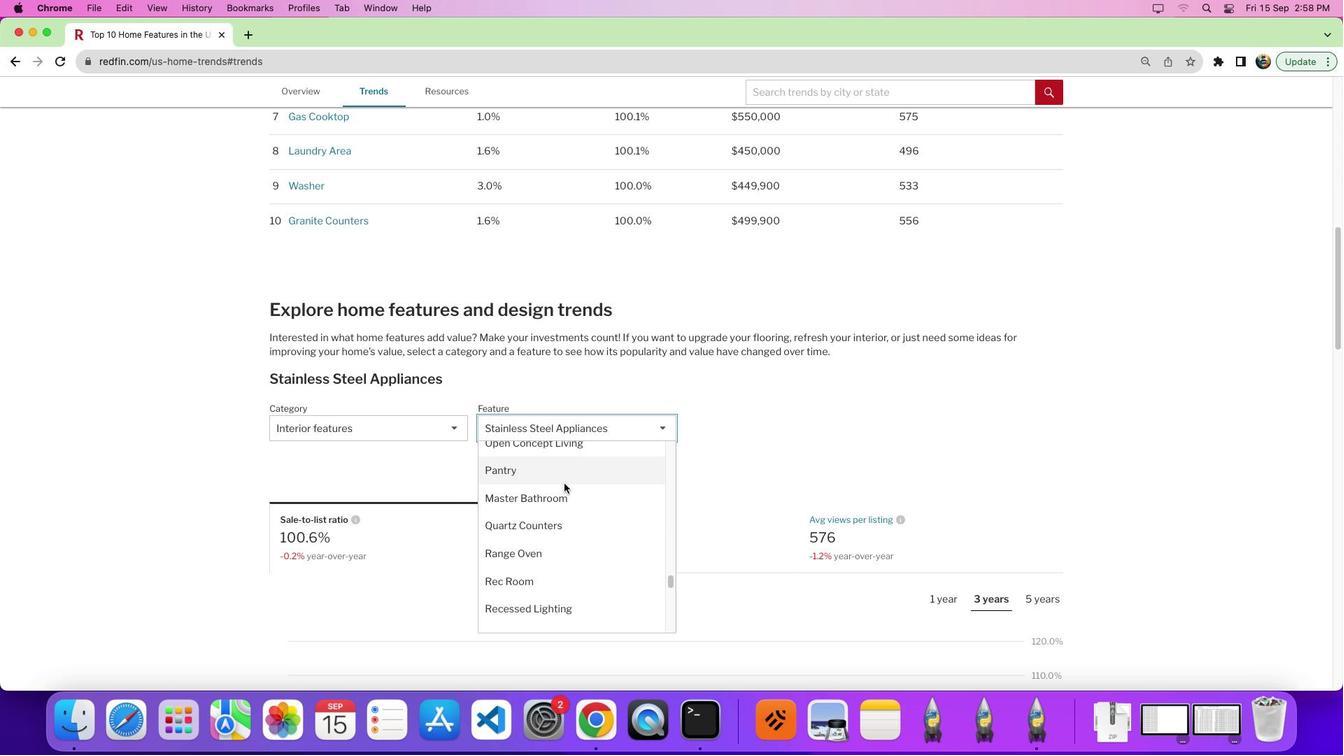 
Action: Mouse moved to (569, 461)
Screenshot: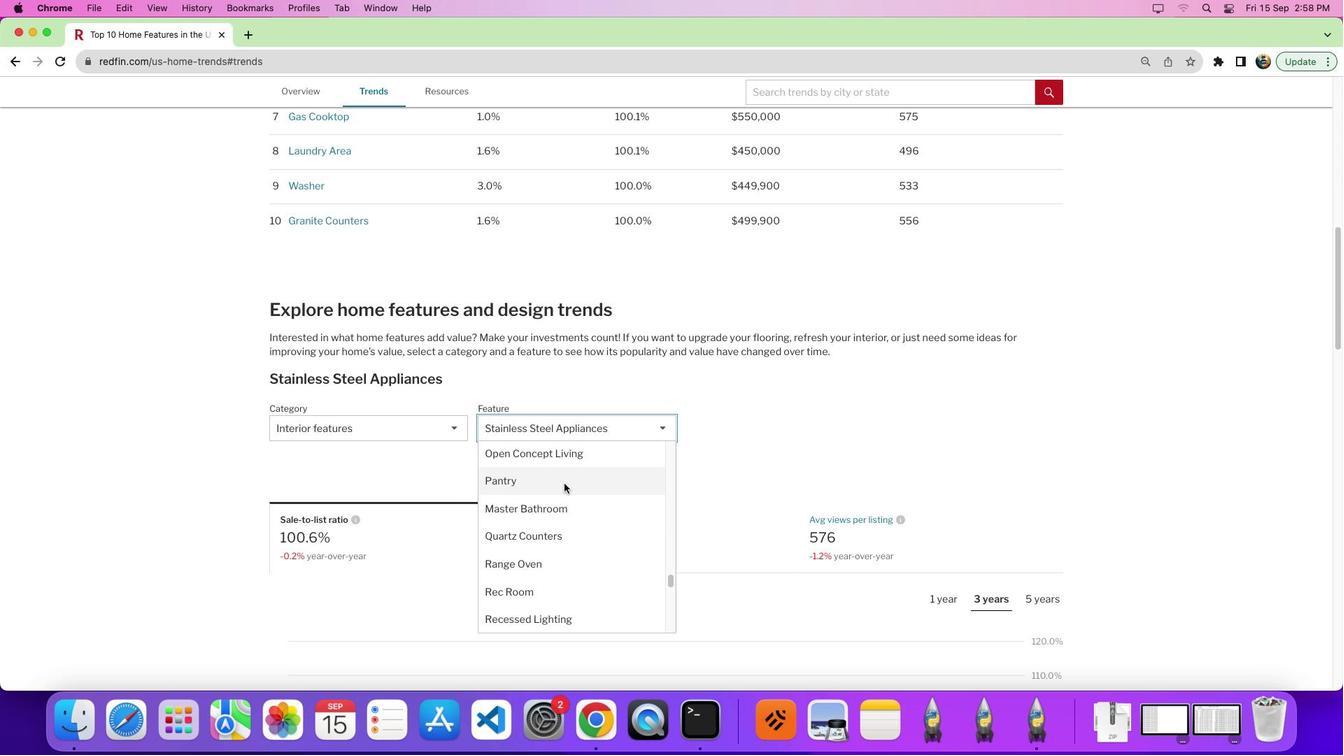 
Action: Mouse scrolled (569, 461) with delta (-2, 47)
Screenshot: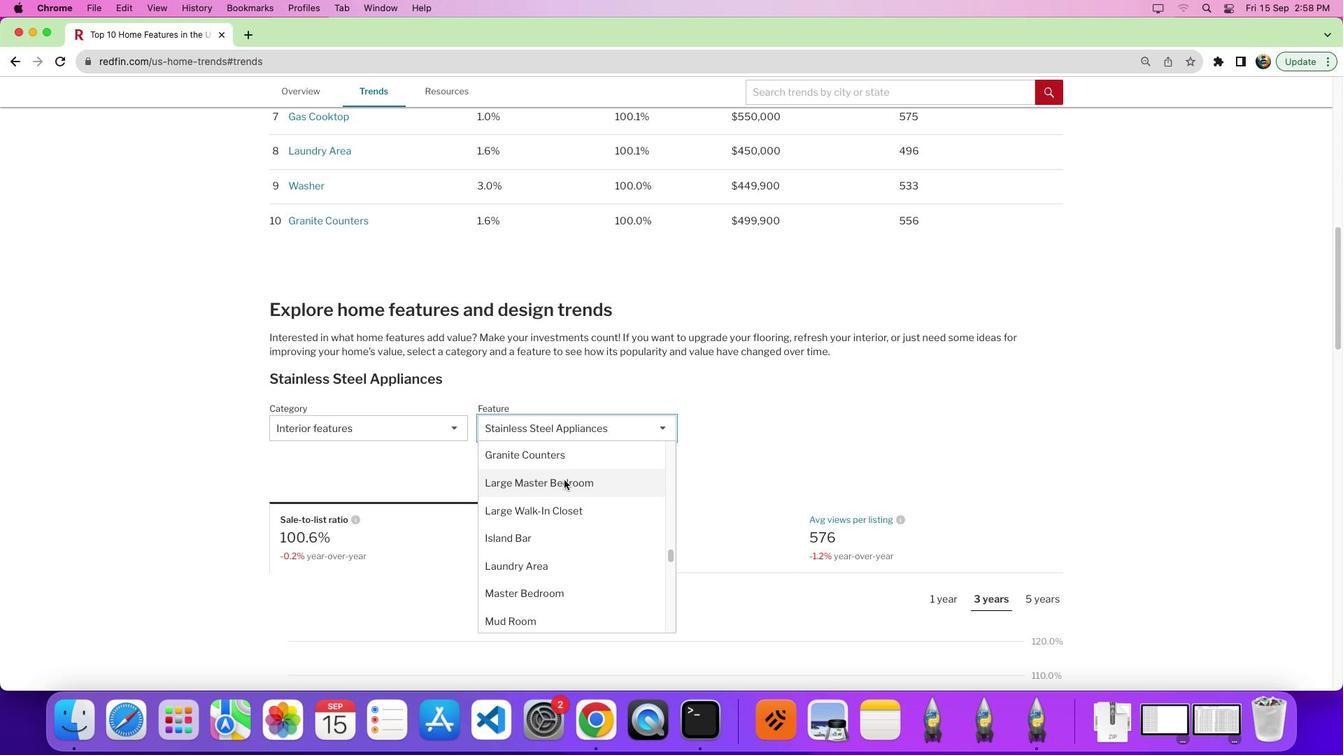 
Action: Mouse scrolled (569, 461) with delta (-2, 48)
Screenshot: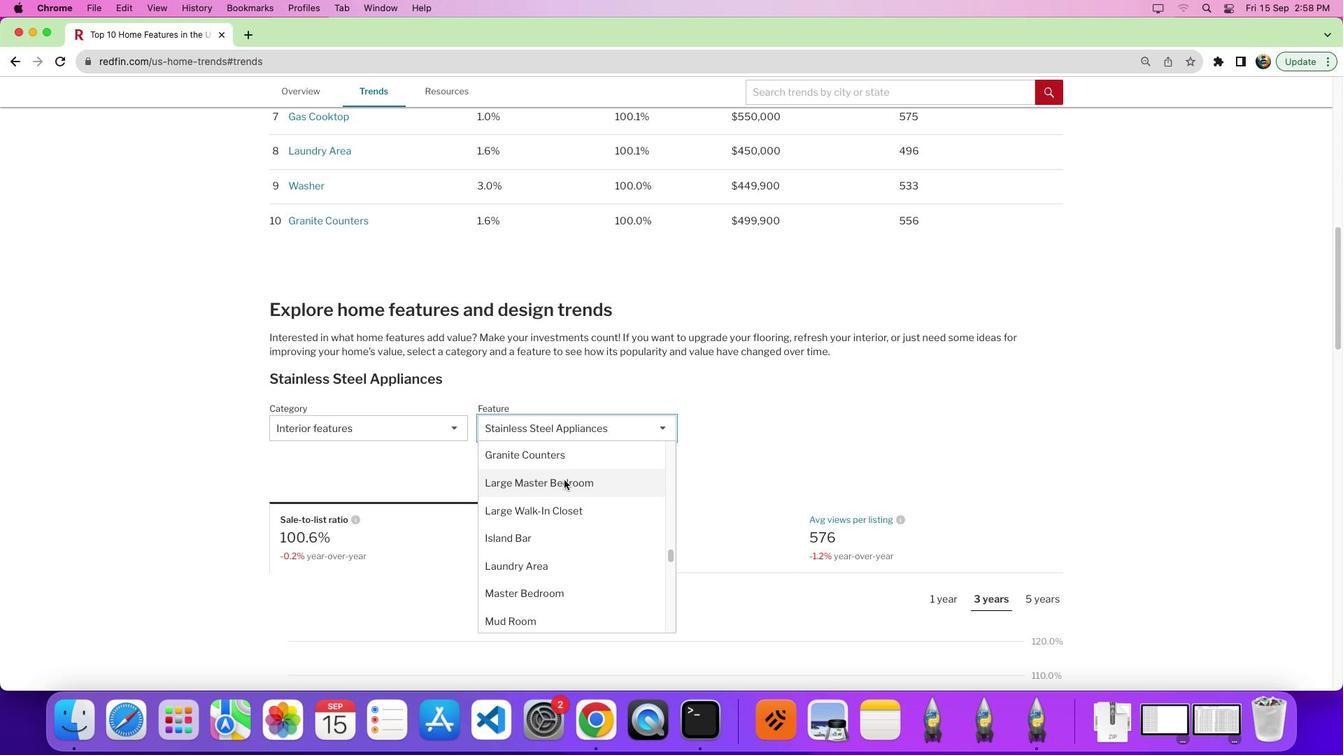 
Action: Mouse scrolled (569, 461) with delta (-2, 52)
Screenshot: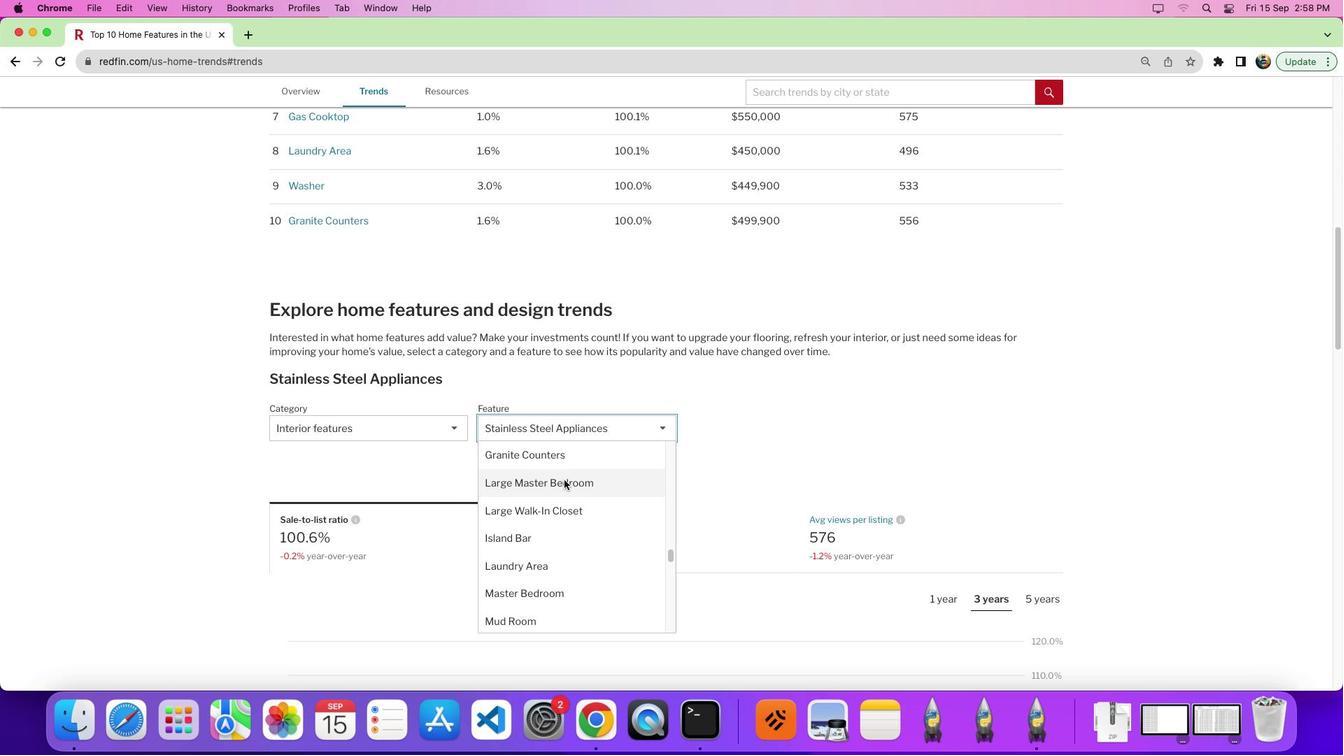 
Action: Mouse moved to (569, 458)
Screenshot: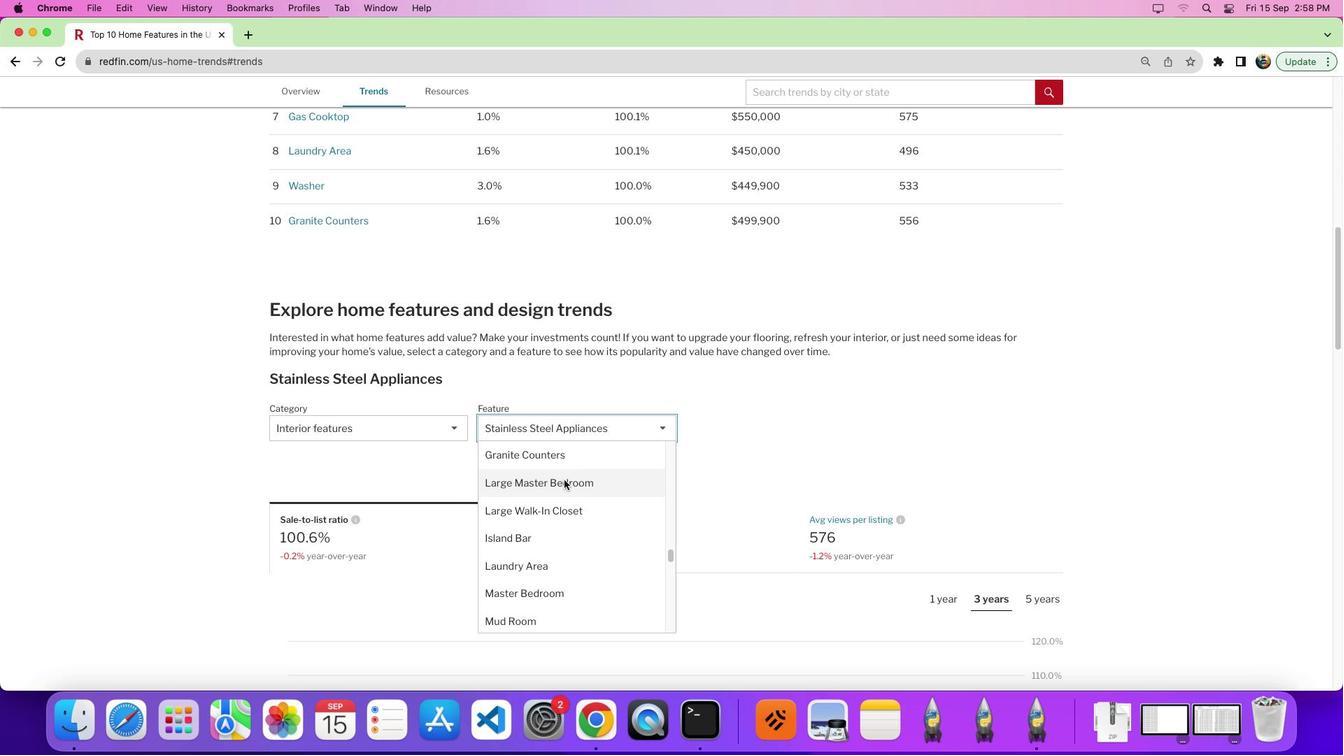 
Action: Mouse scrolled (569, 458) with delta (-2, 47)
Screenshot: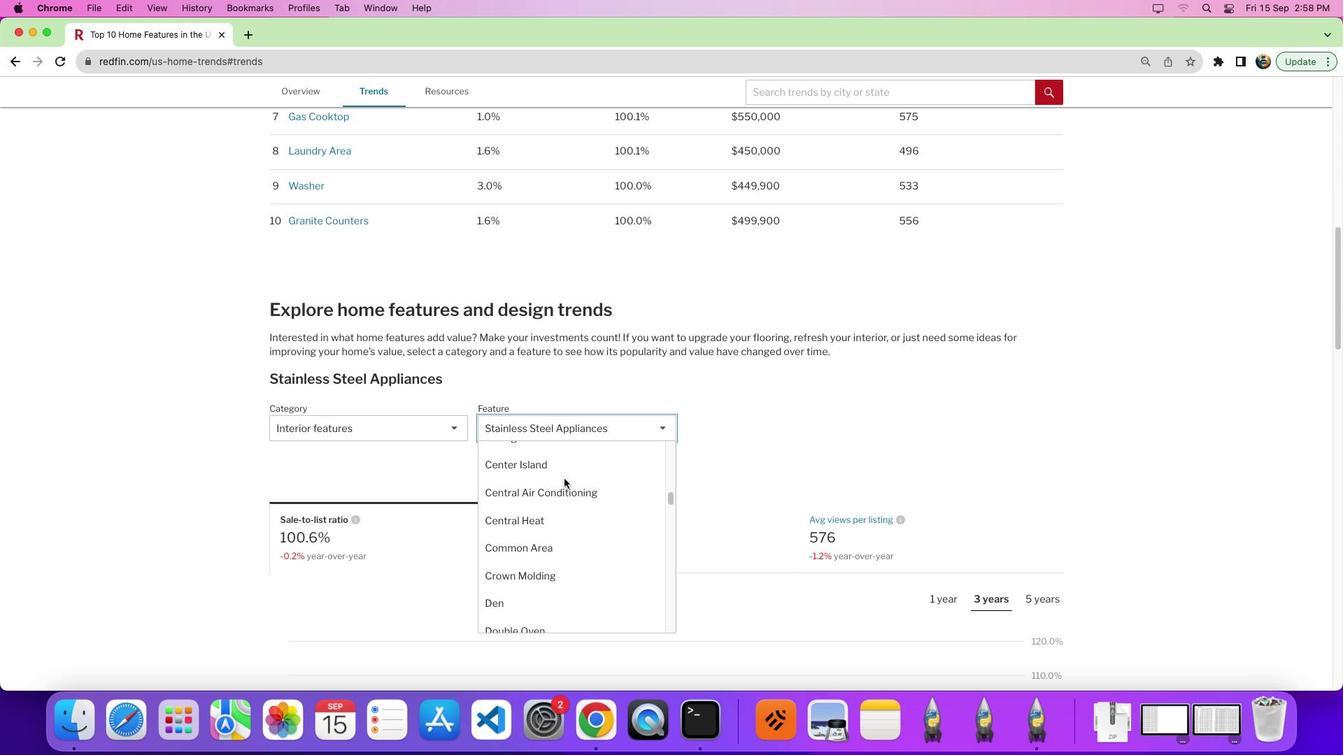 
Action: Mouse scrolled (569, 458) with delta (-2, 48)
Screenshot: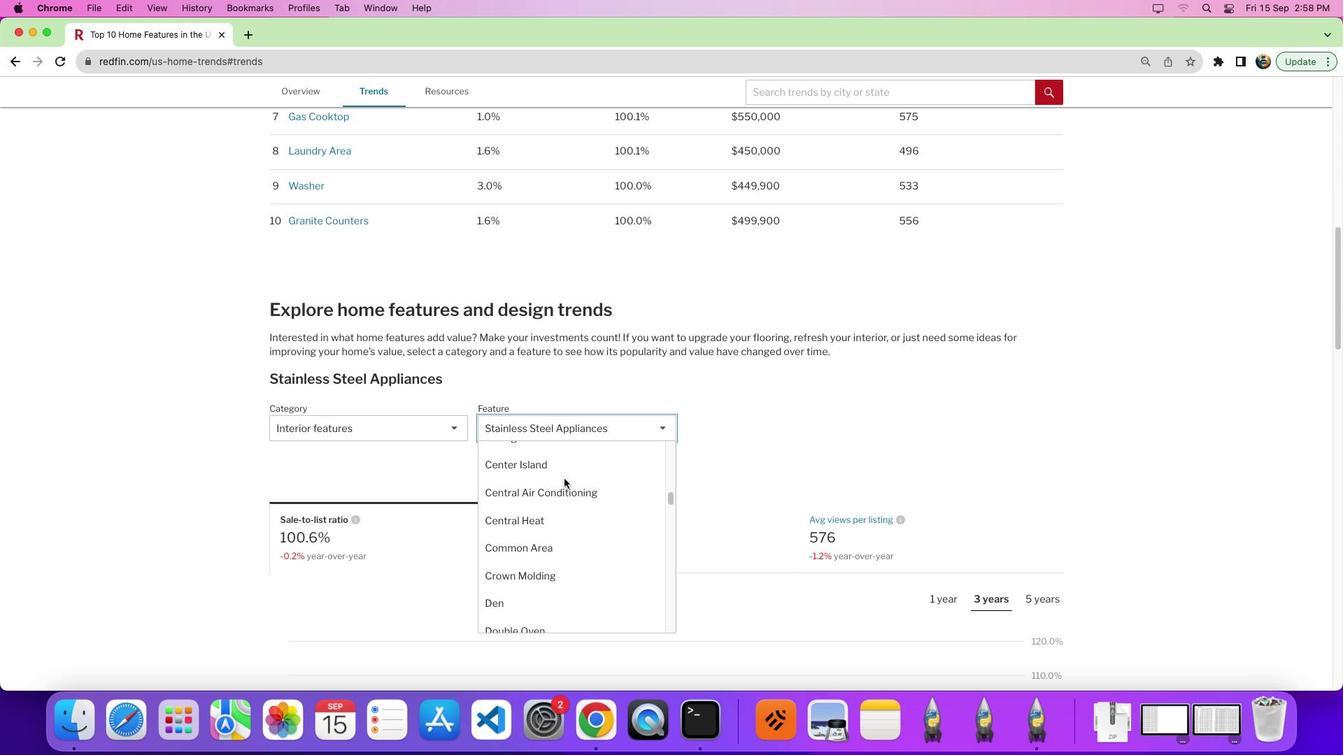 
Action: Mouse scrolled (569, 458) with delta (-2, 53)
Screenshot: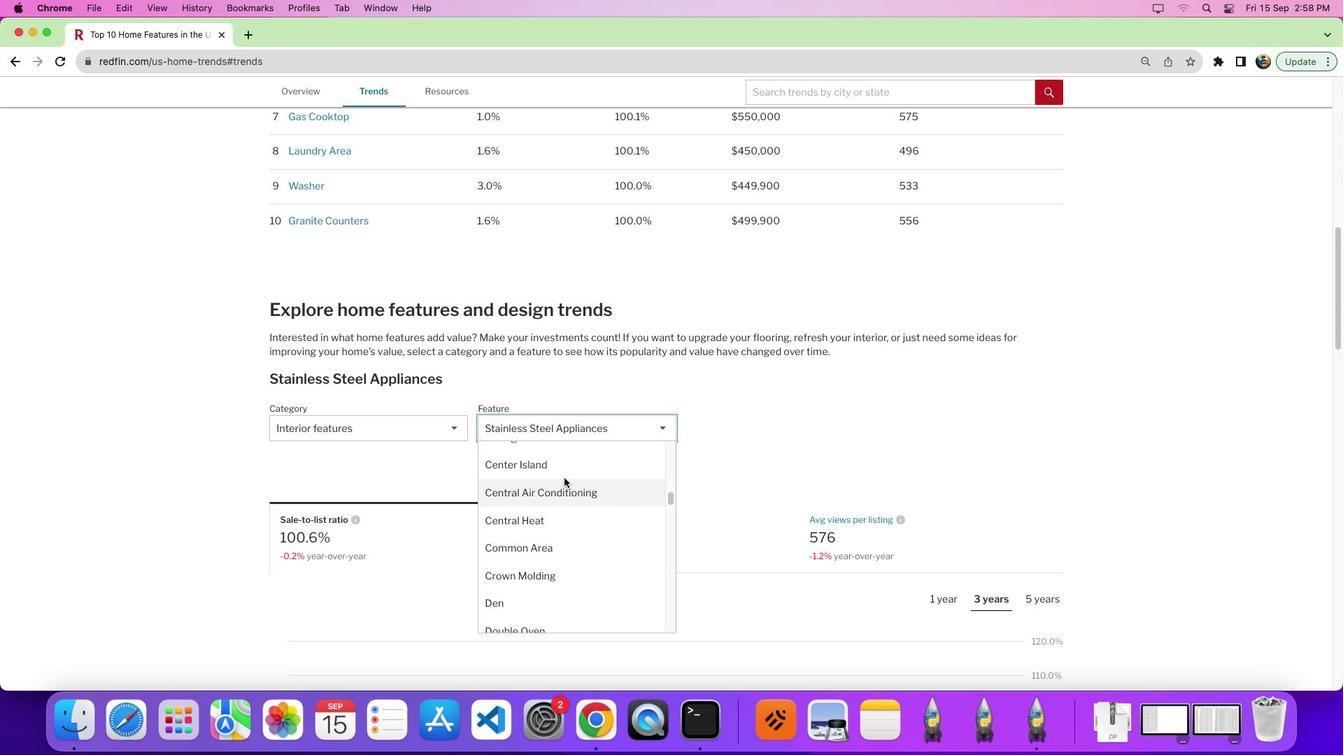 
Action: Mouse scrolled (569, 458) with delta (-2, 55)
Screenshot: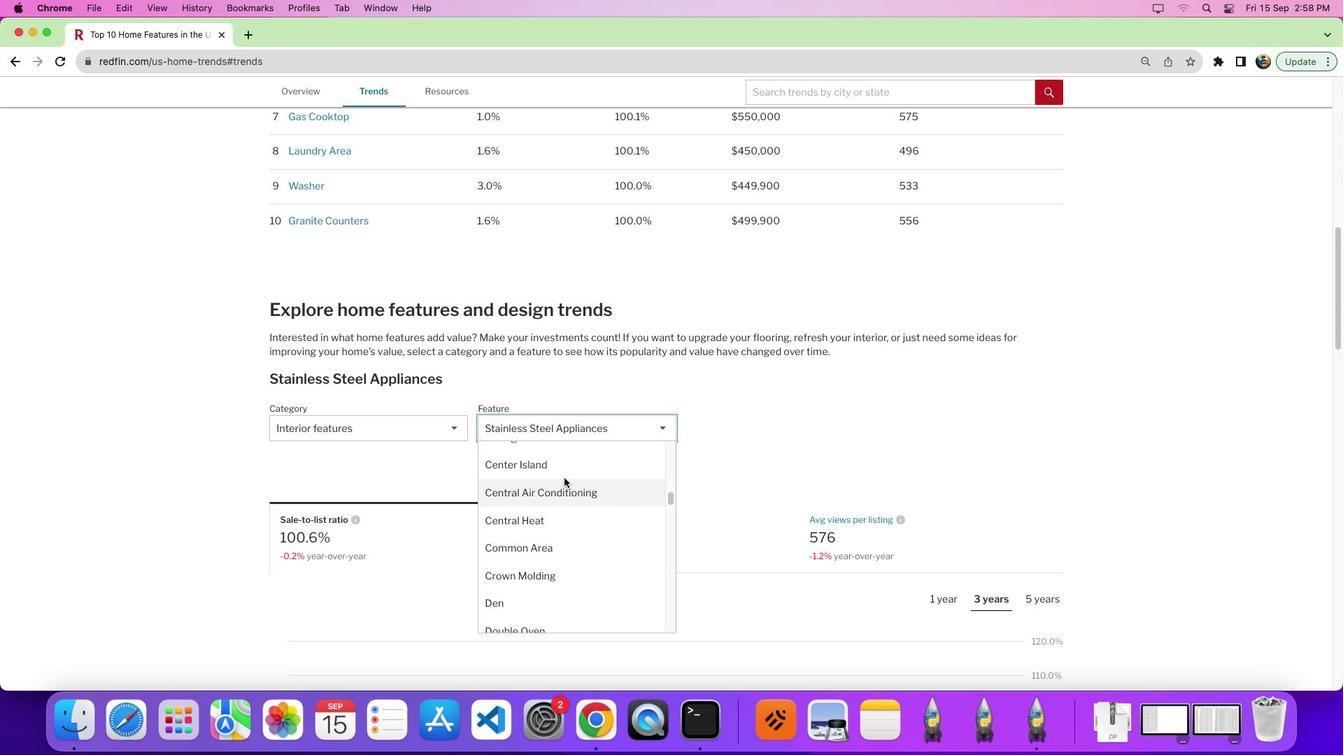 
Action: Mouse moved to (569, 459)
Screenshot: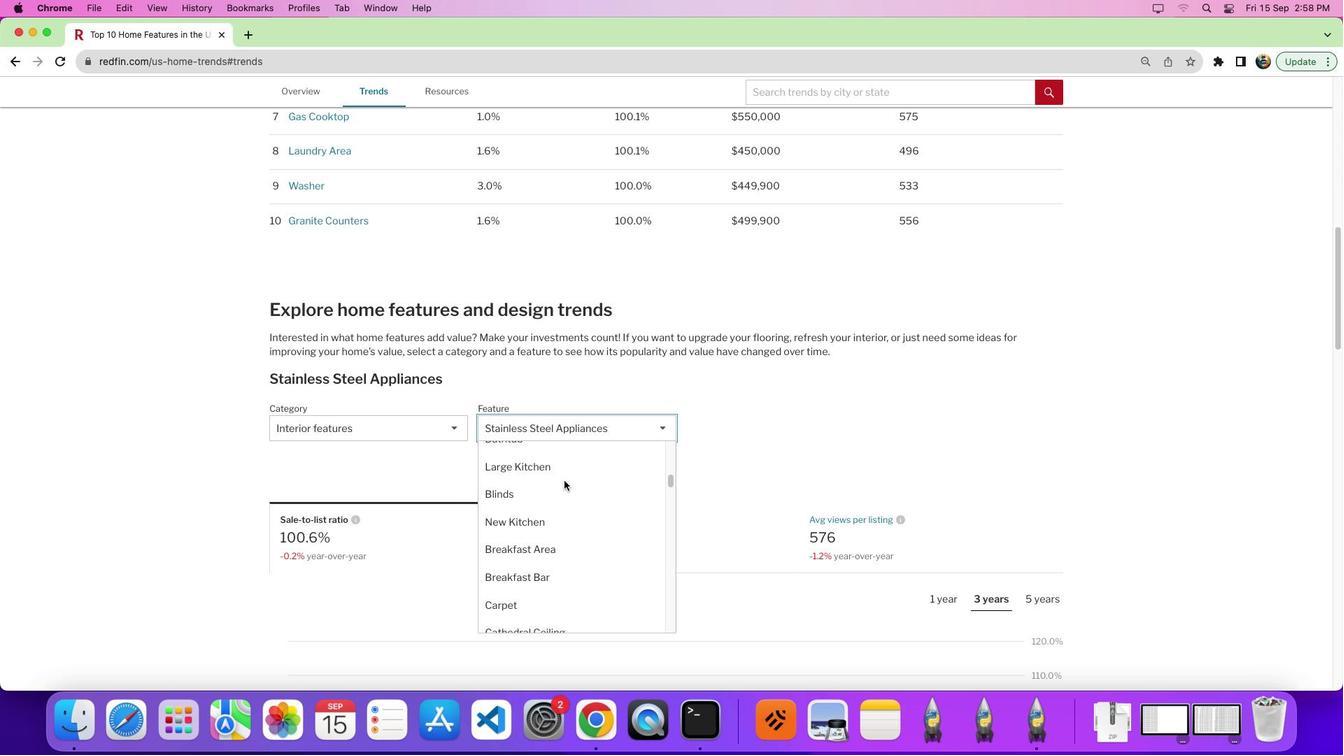 
Action: Mouse scrolled (569, 459) with delta (-2, 47)
Screenshot: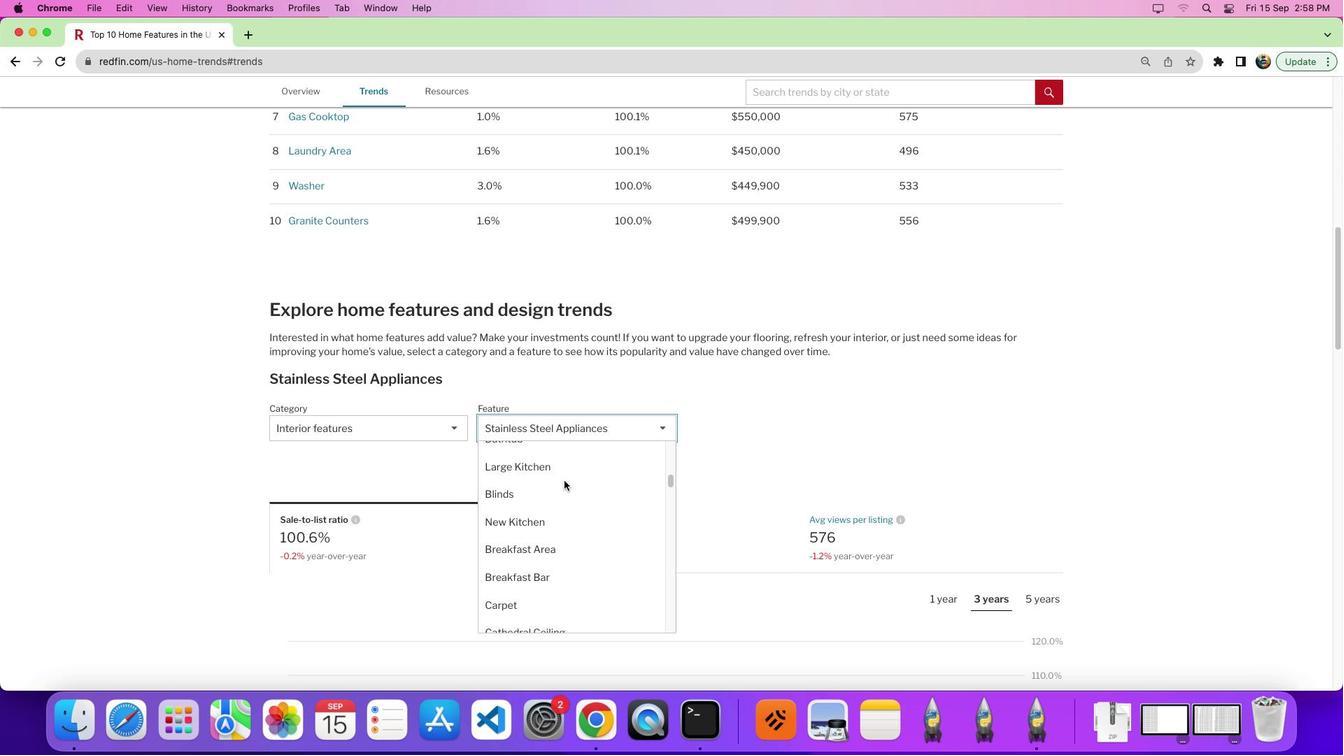 
Action: Mouse moved to (569, 459)
Screenshot: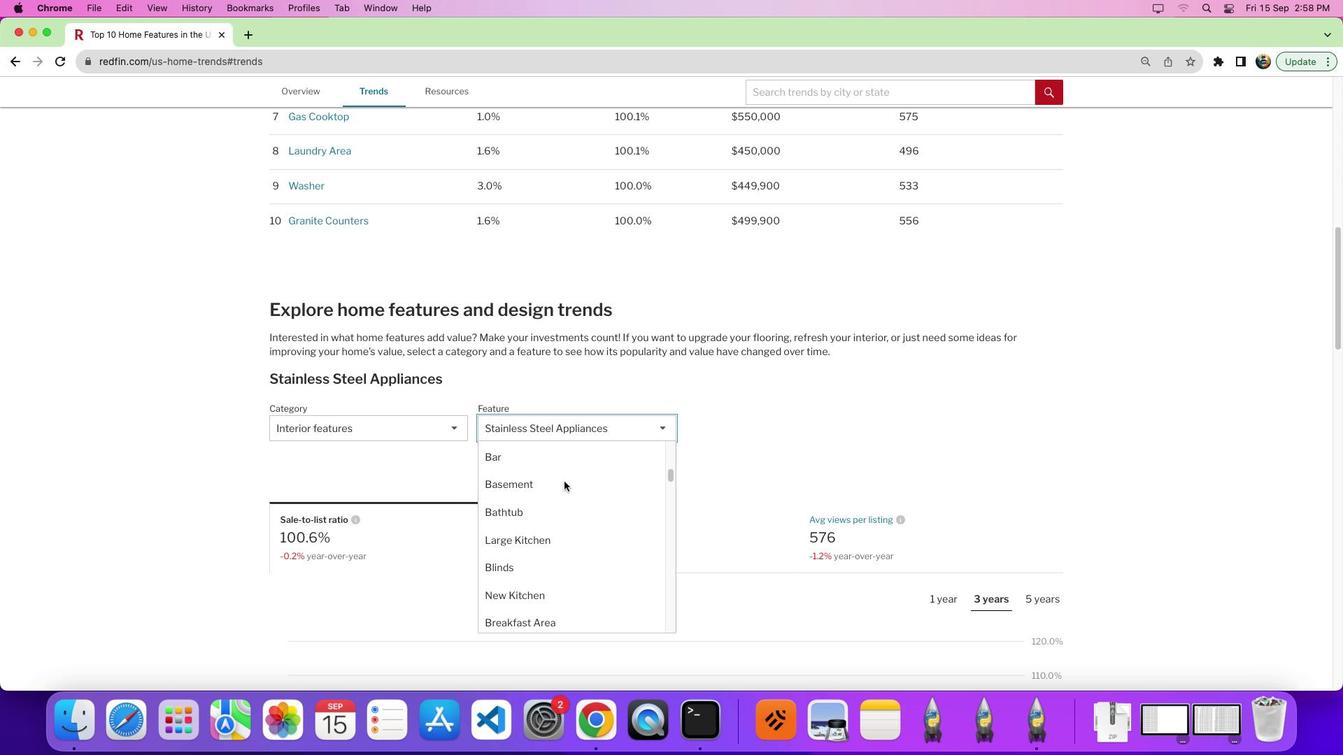 
Action: Mouse scrolled (569, 459) with delta (-2, 47)
Screenshot: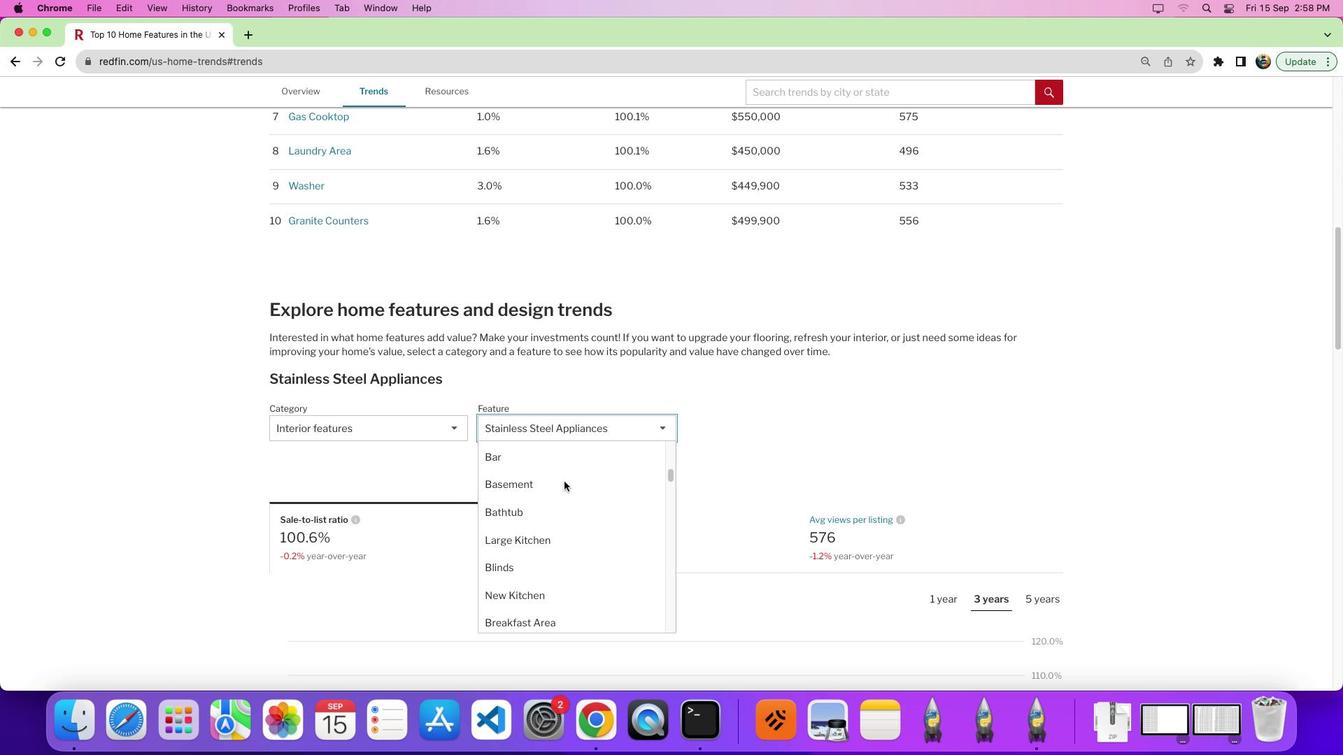 
Action: Mouse scrolled (569, 459) with delta (-2, 51)
Screenshot: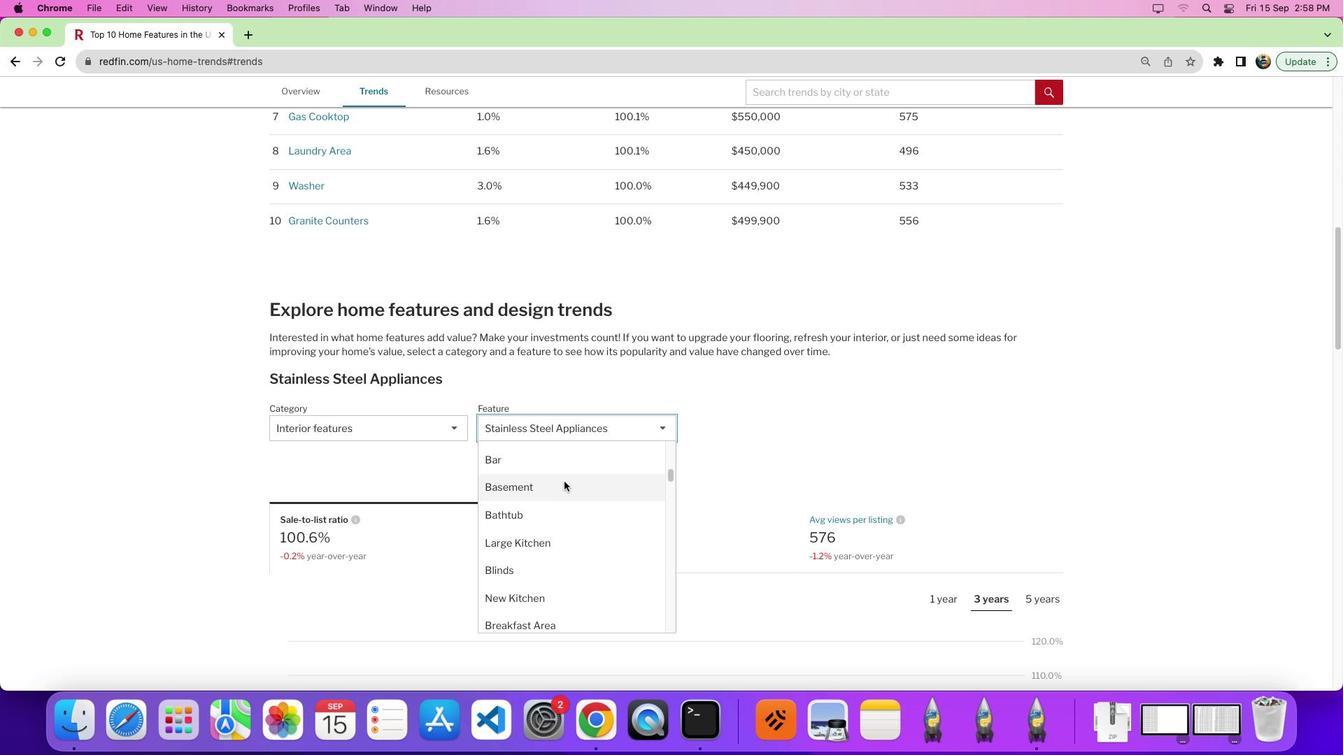 
Action: Mouse moved to (526, 449)
Screenshot: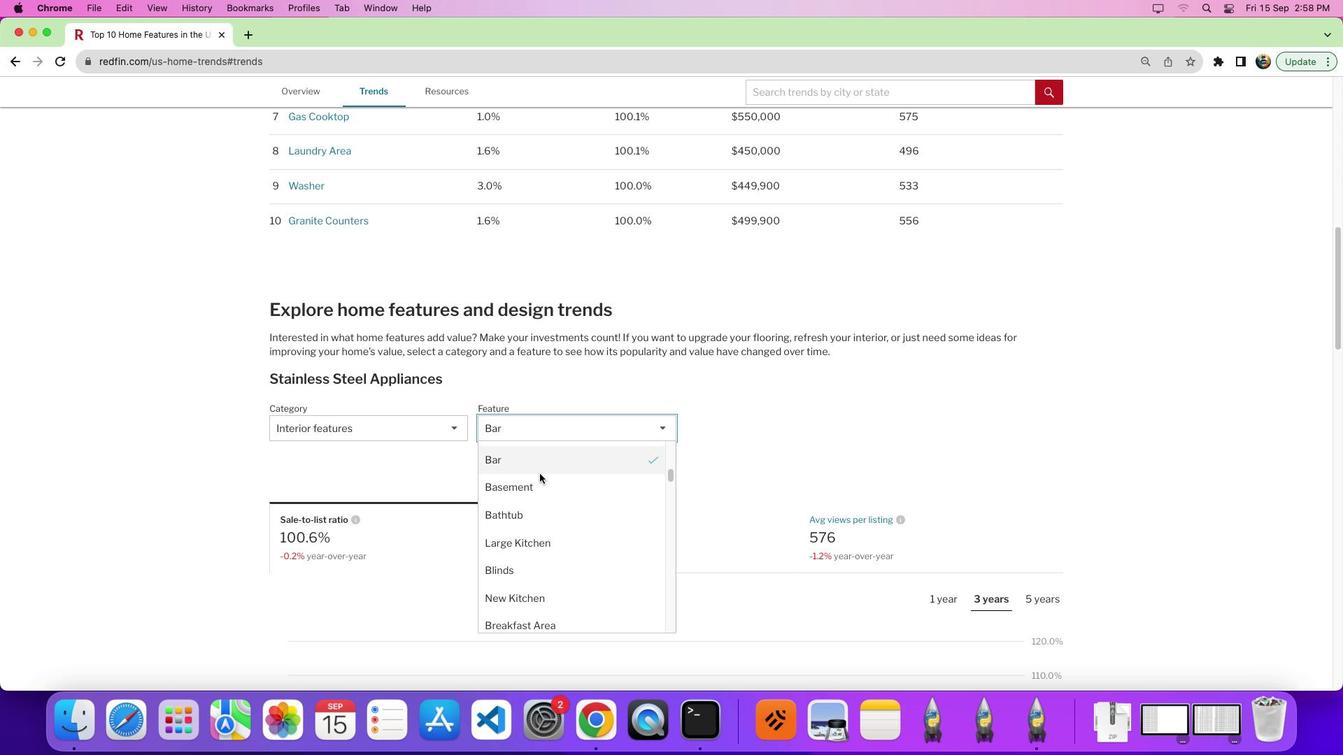 
Action: Mouse pressed left at (526, 449)
Screenshot: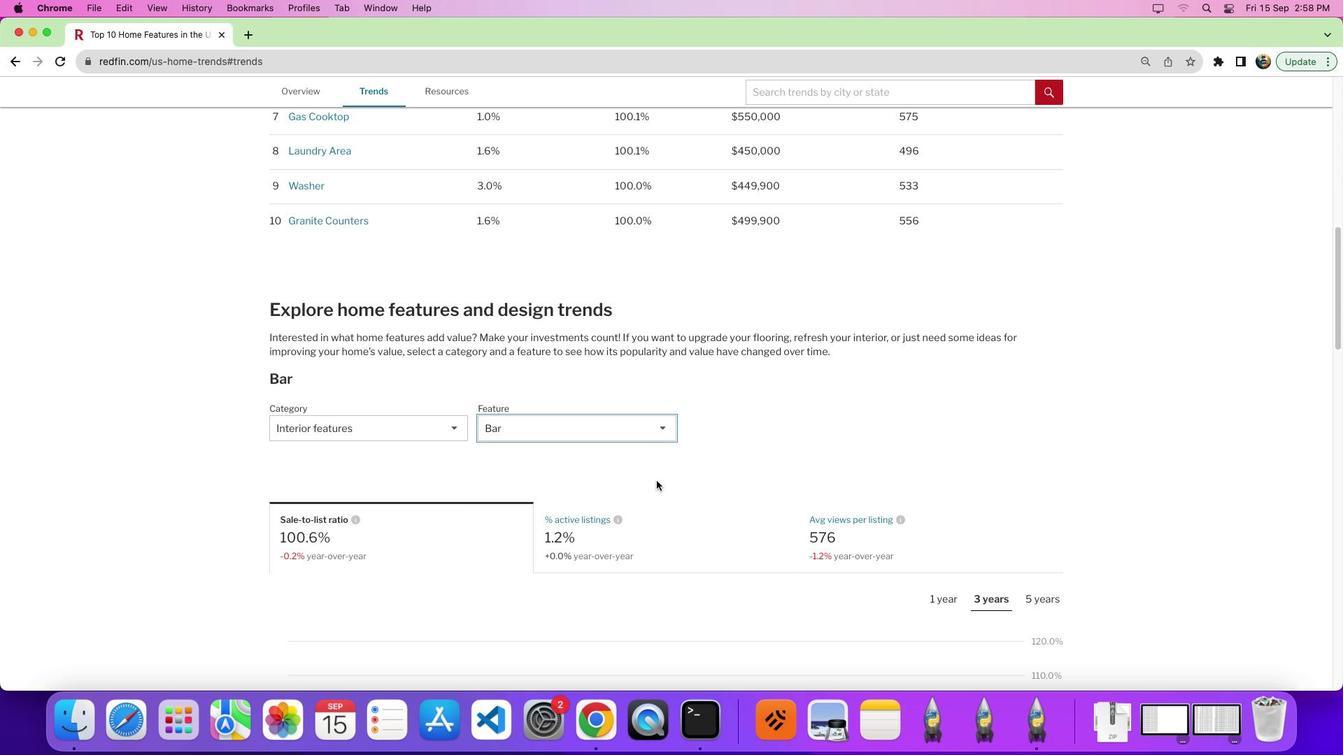 
Action: Mouse moved to (874, 408)
Screenshot: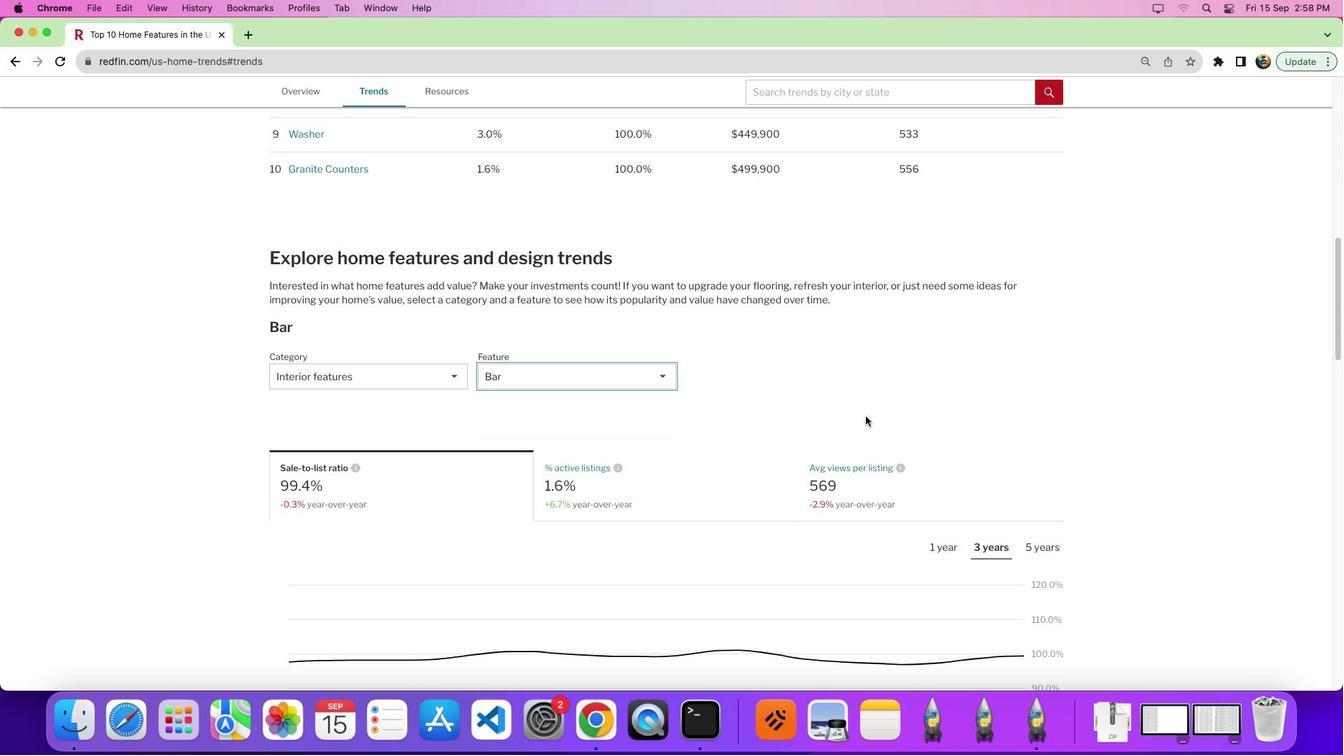 
Action: Mouse scrolled (874, 408) with delta (-2, 46)
Screenshot: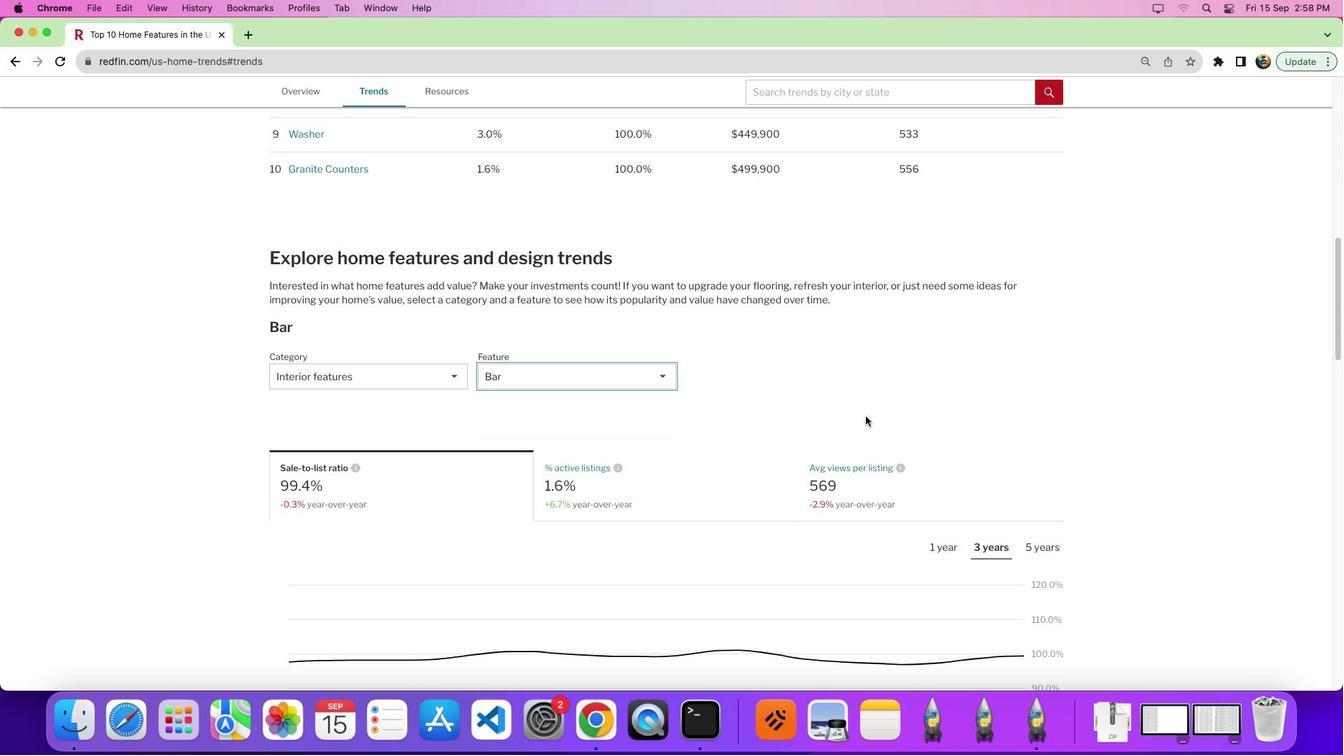 
Action: Mouse moved to (874, 408)
Screenshot: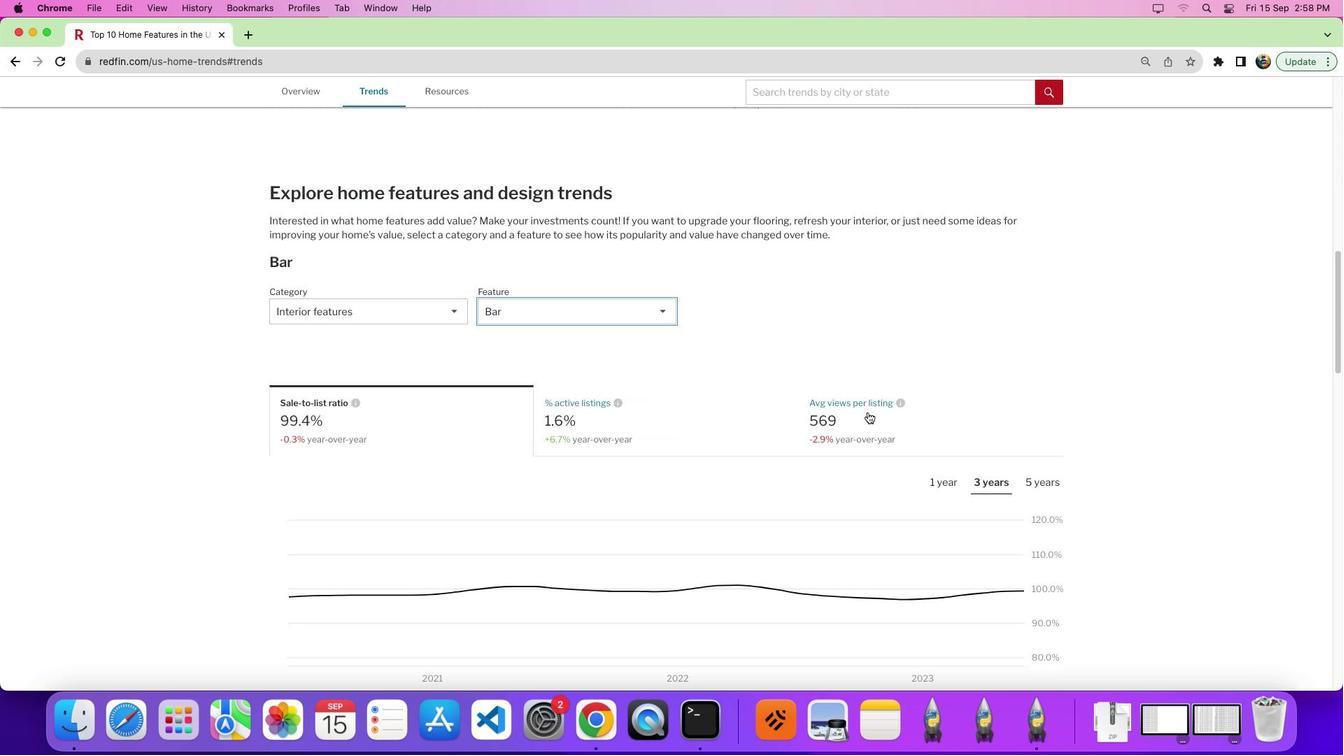 
Action: Mouse scrolled (874, 408) with delta (-2, 46)
Screenshot: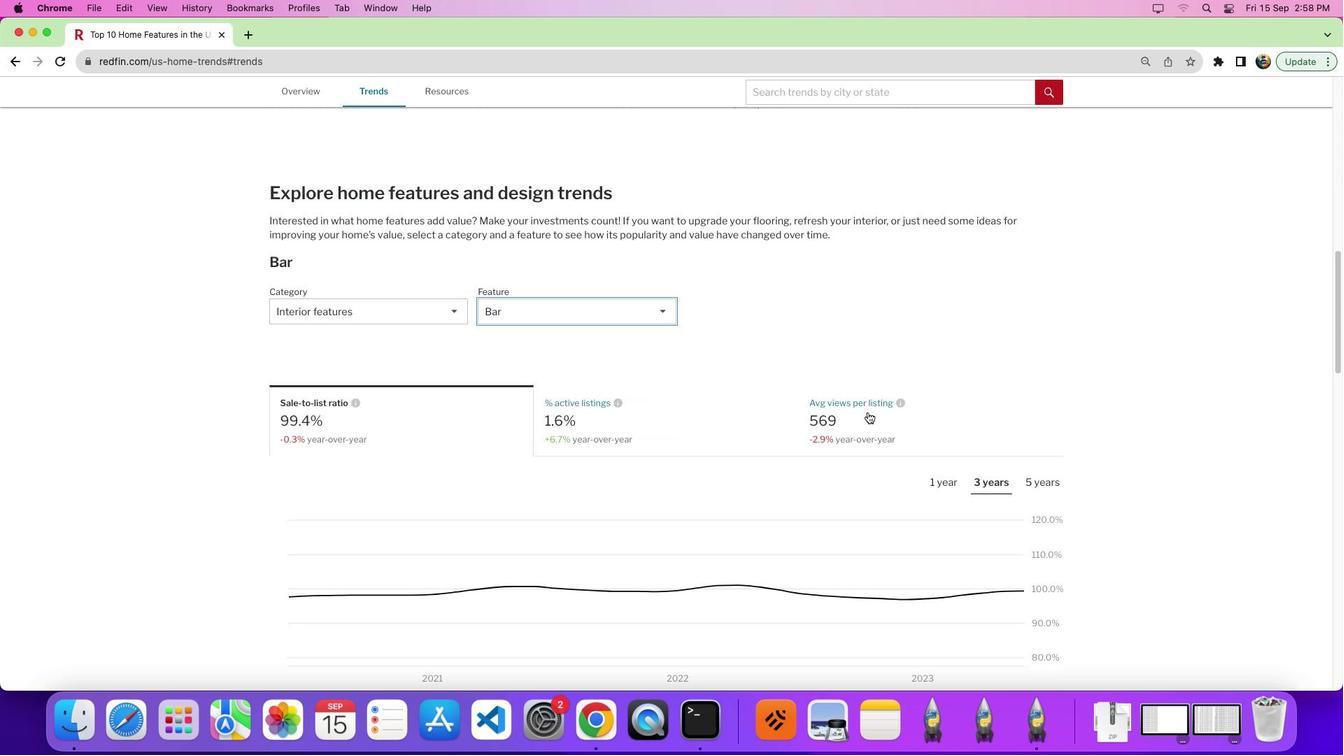 
Action: Mouse moved to (874, 406)
Screenshot: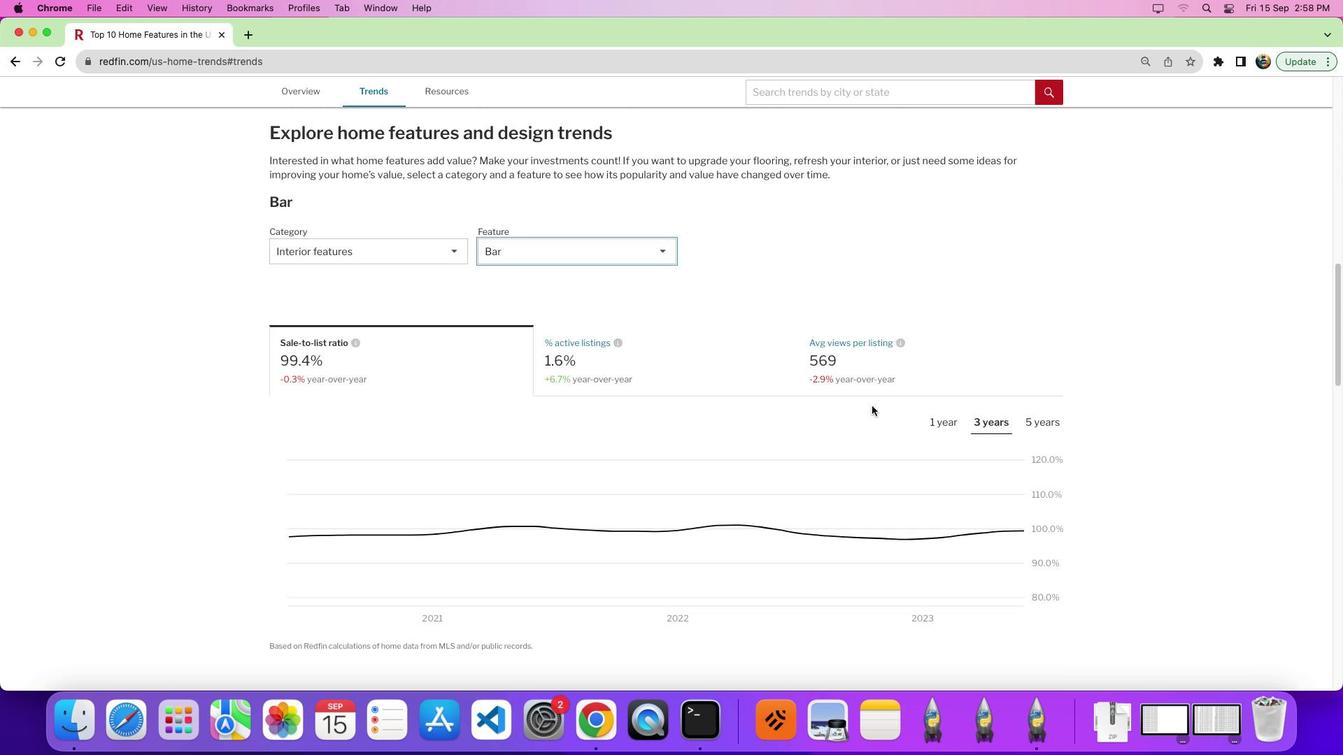 
Action: Mouse scrolled (874, 406) with delta (-2, 44)
Screenshot: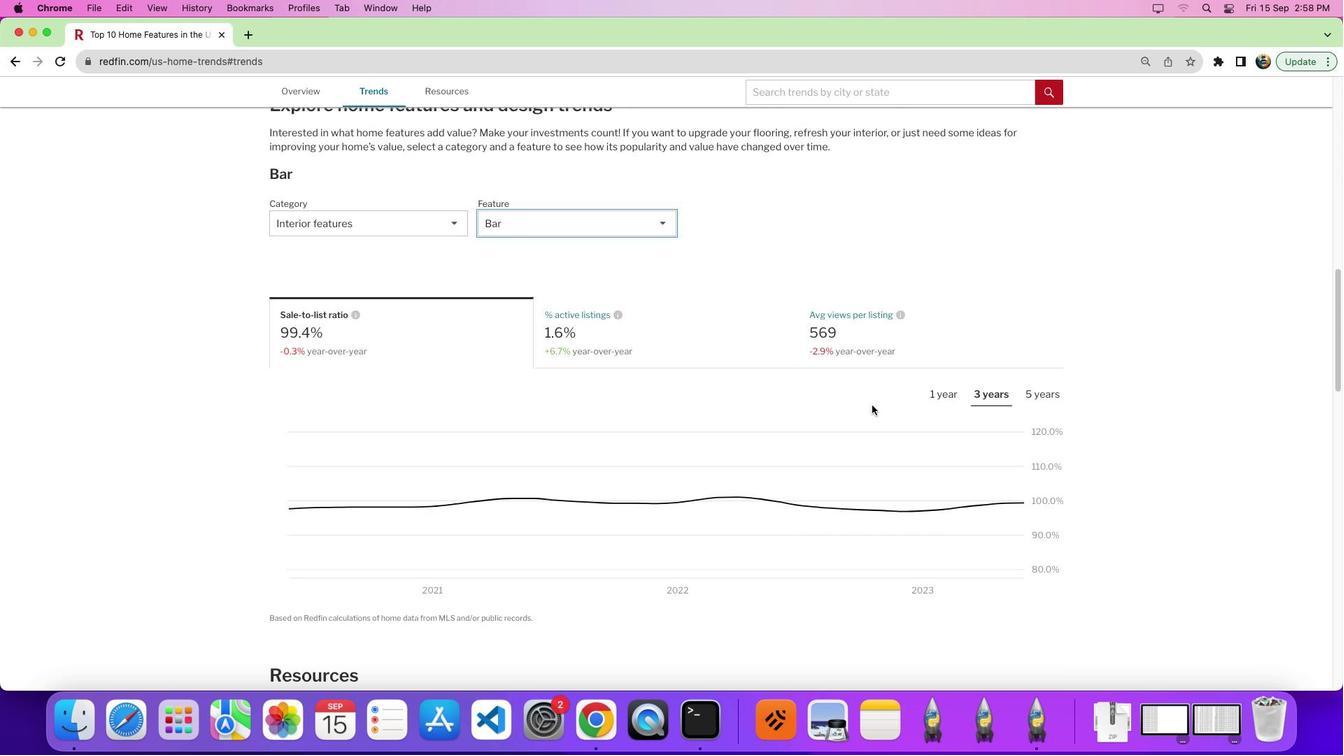 
Action: Mouse moved to (864, 311)
Screenshot: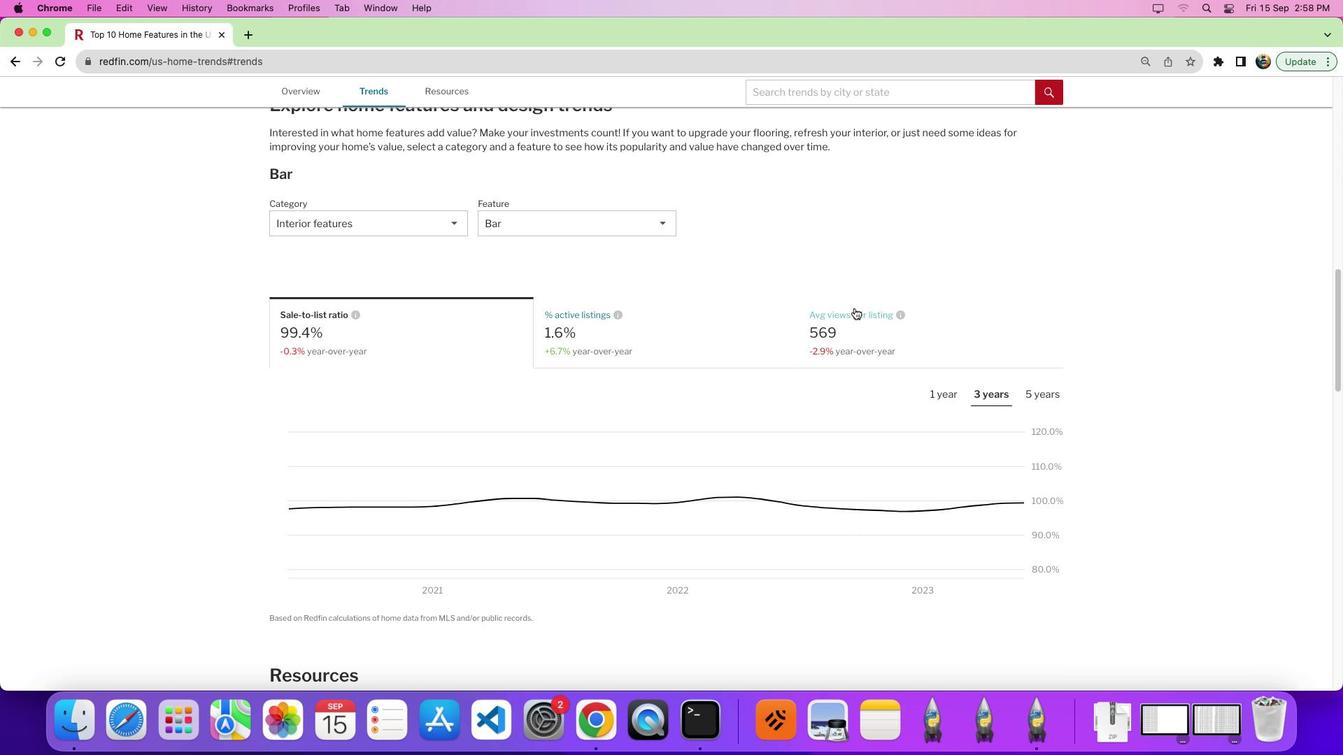 
Action: Mouse pressed left at (864, 311)
Screenshot: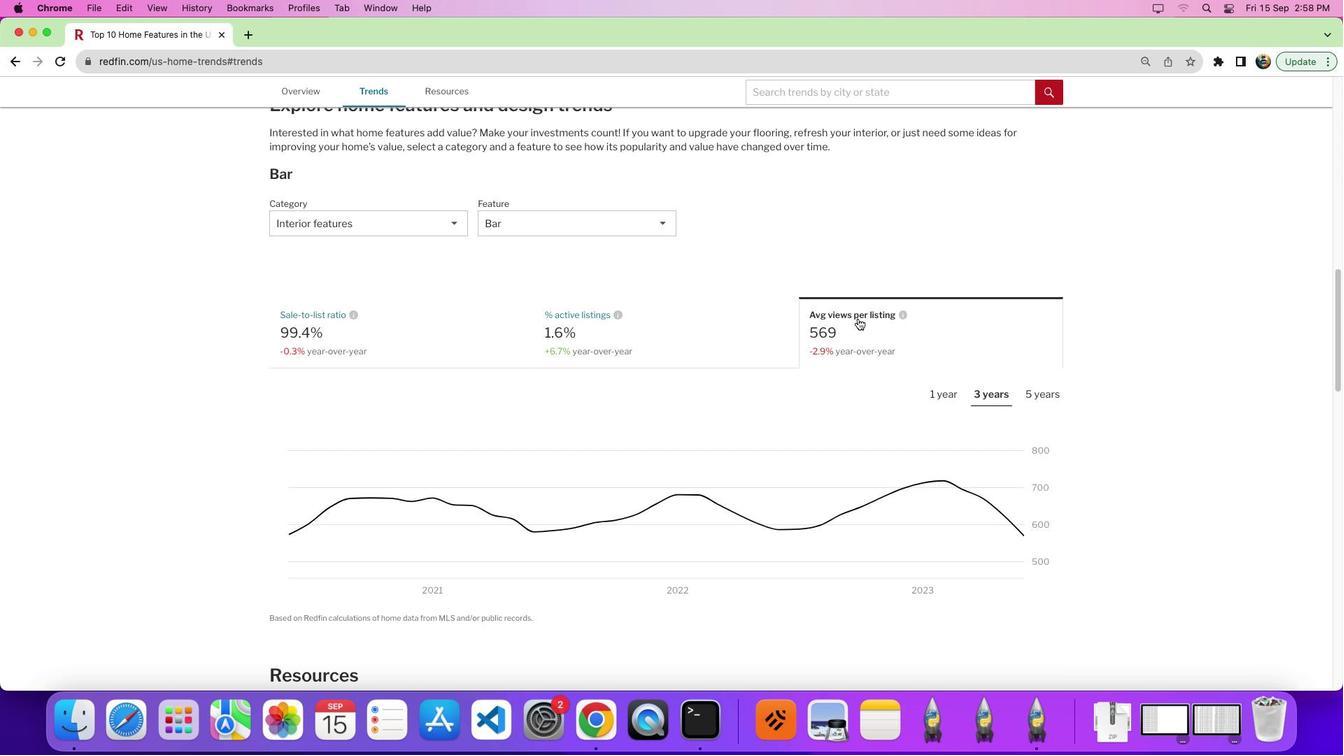 
Action: Mouse moved to (965, 382)
Screenshot: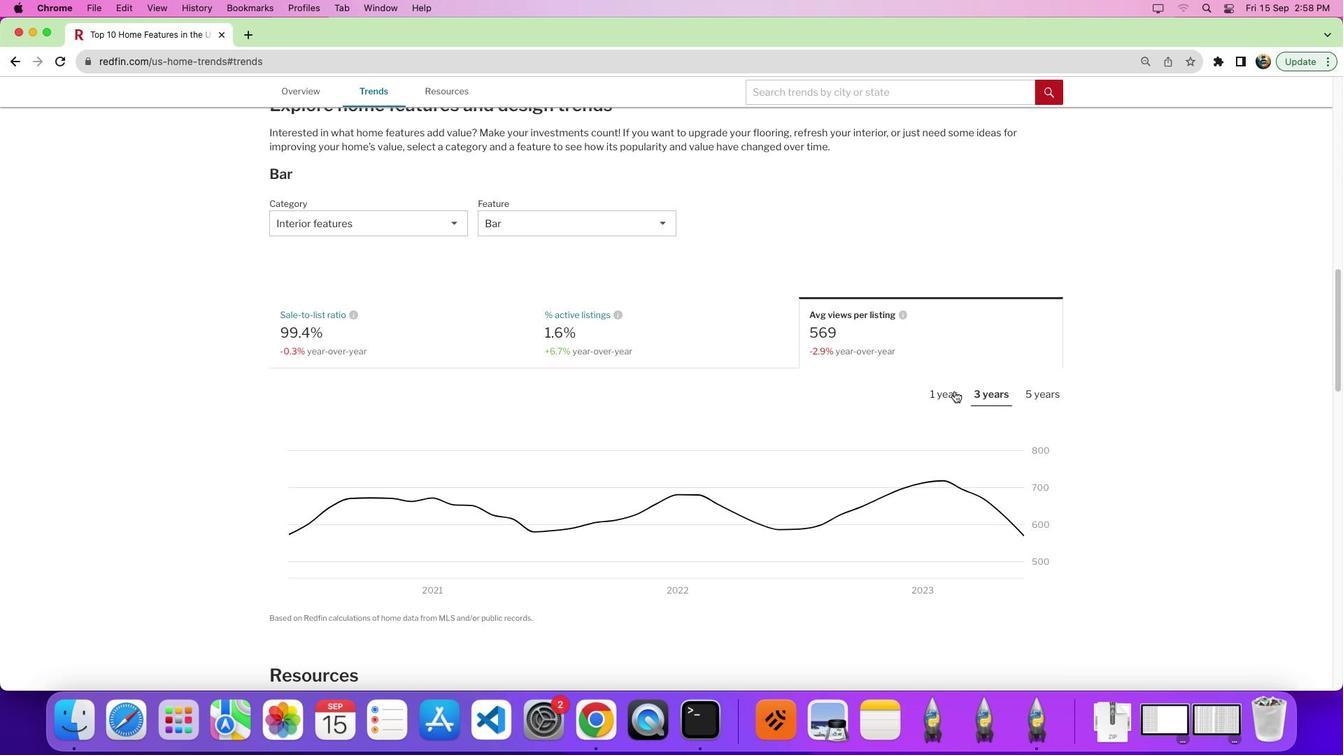 
Action: Mouse pressed left at (965, 382)
Screenshot: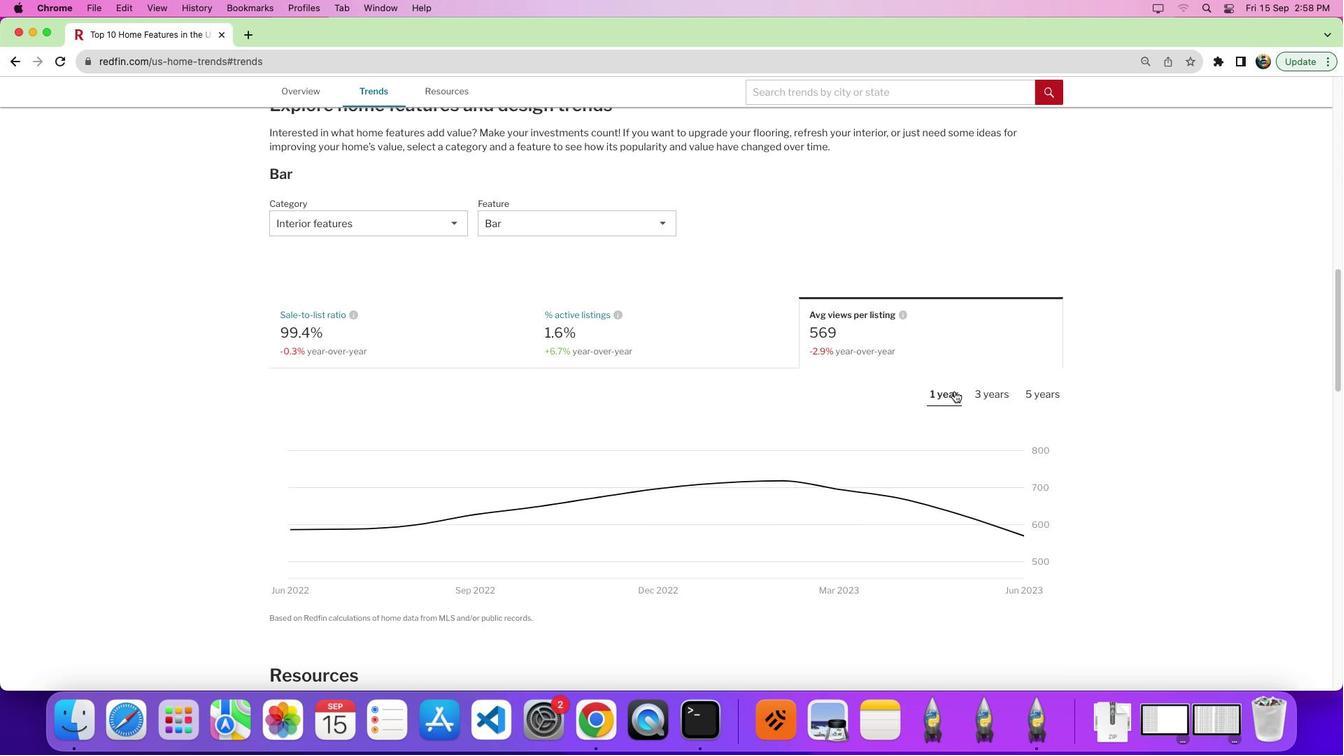 
Action: Mouse moved to (990, 385)
Screenshot: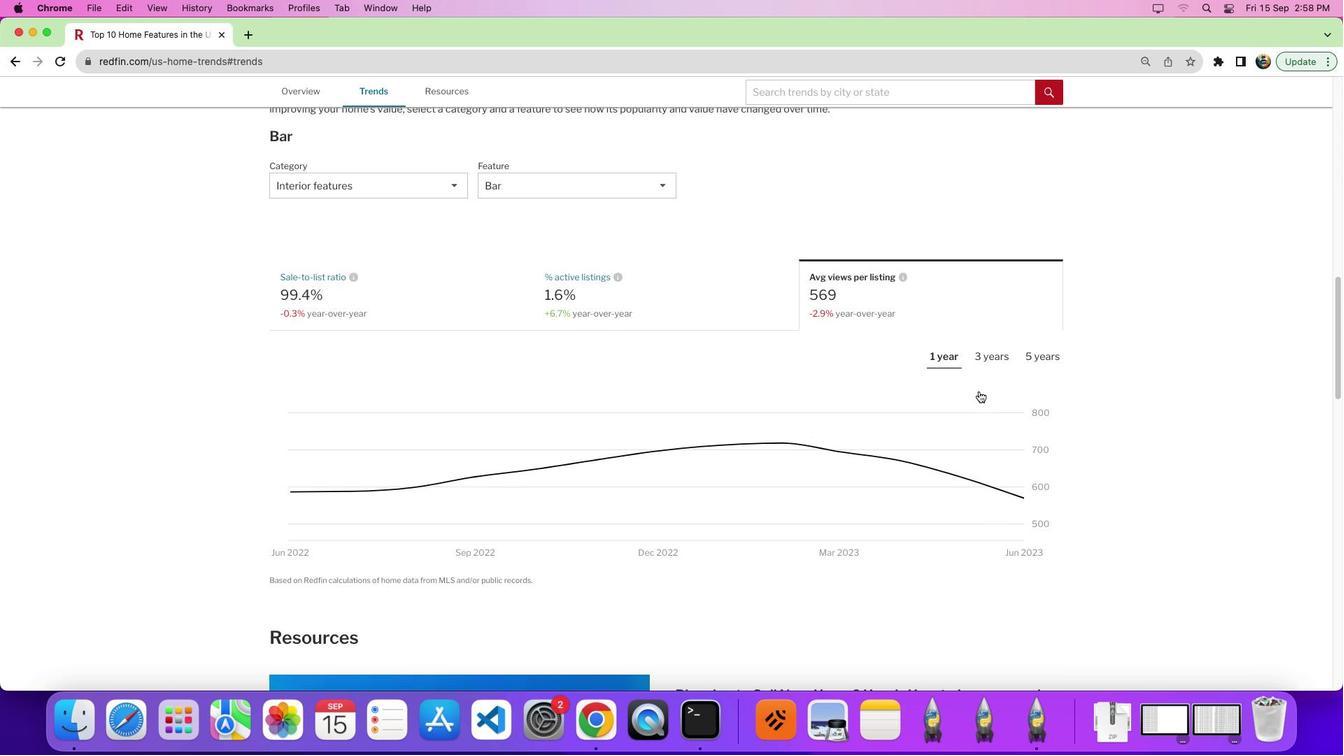 
Action: Mouse scrolled (990, 385) with delta (-2, 46)
Screenshot: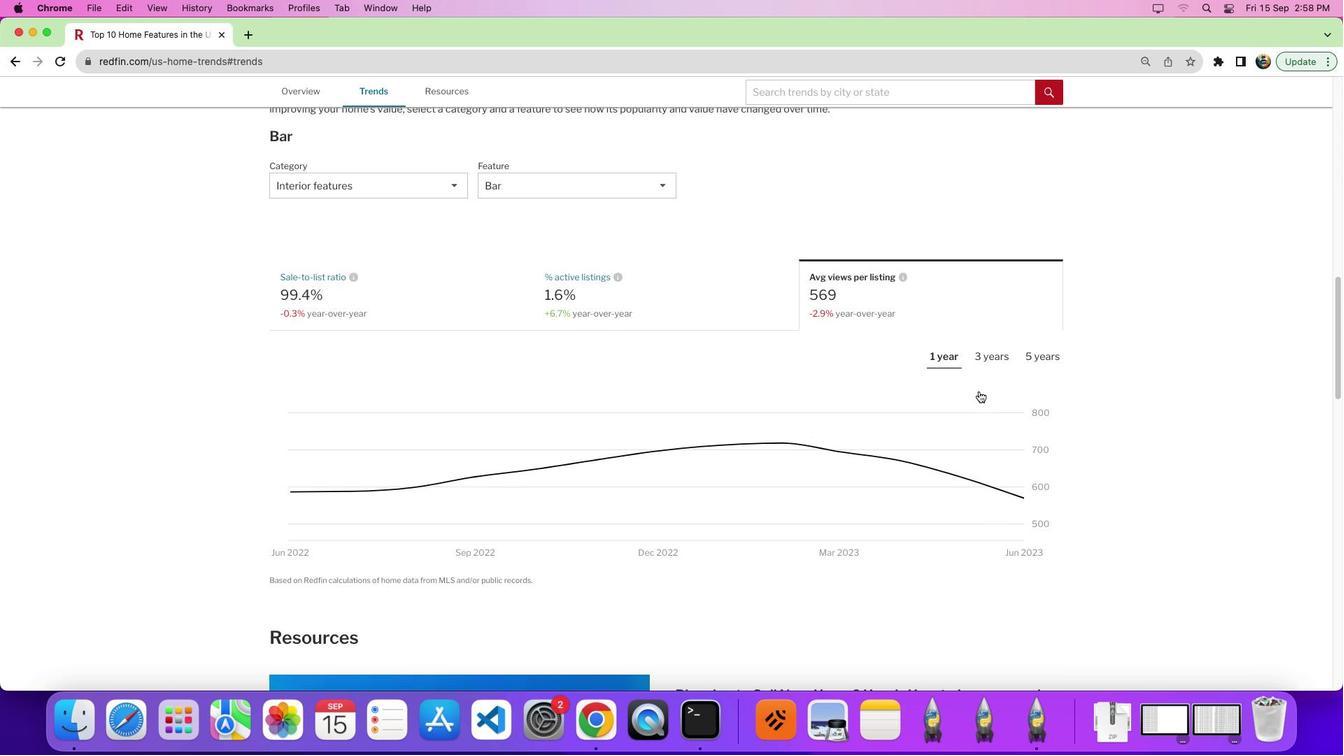 
Action: Mouse moved to (990, 384)
Screenshot: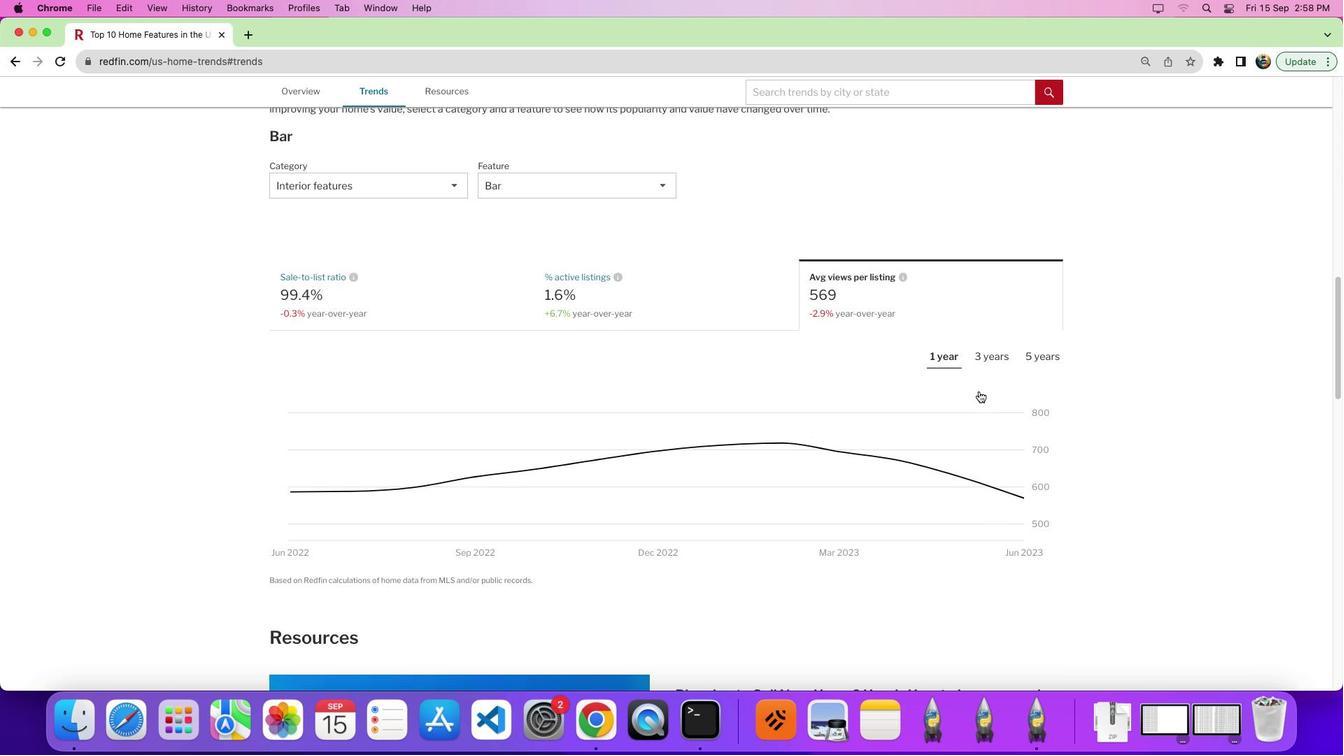 
Action: Mouse scrolled (990, 384) with delta (-2, 46)
Screenshot: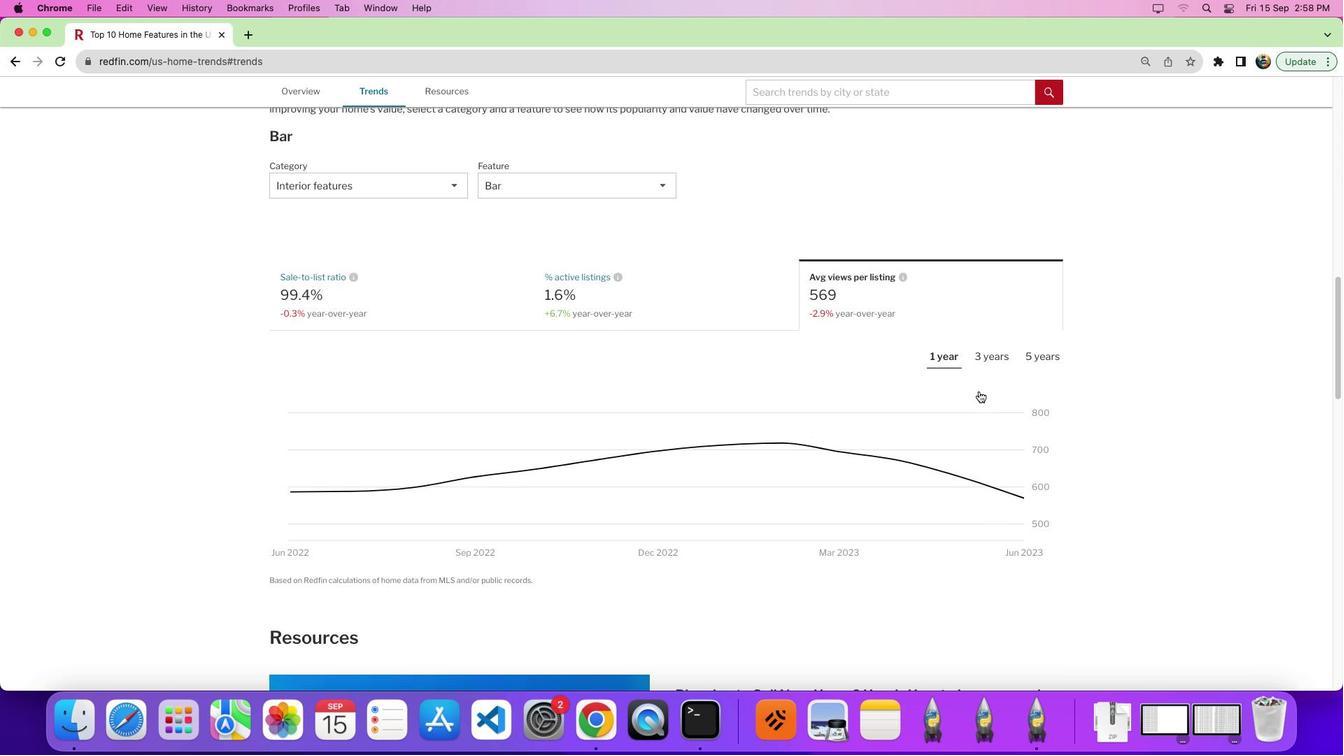 
Action: Mouse moved to (976, 370)
Screenshot: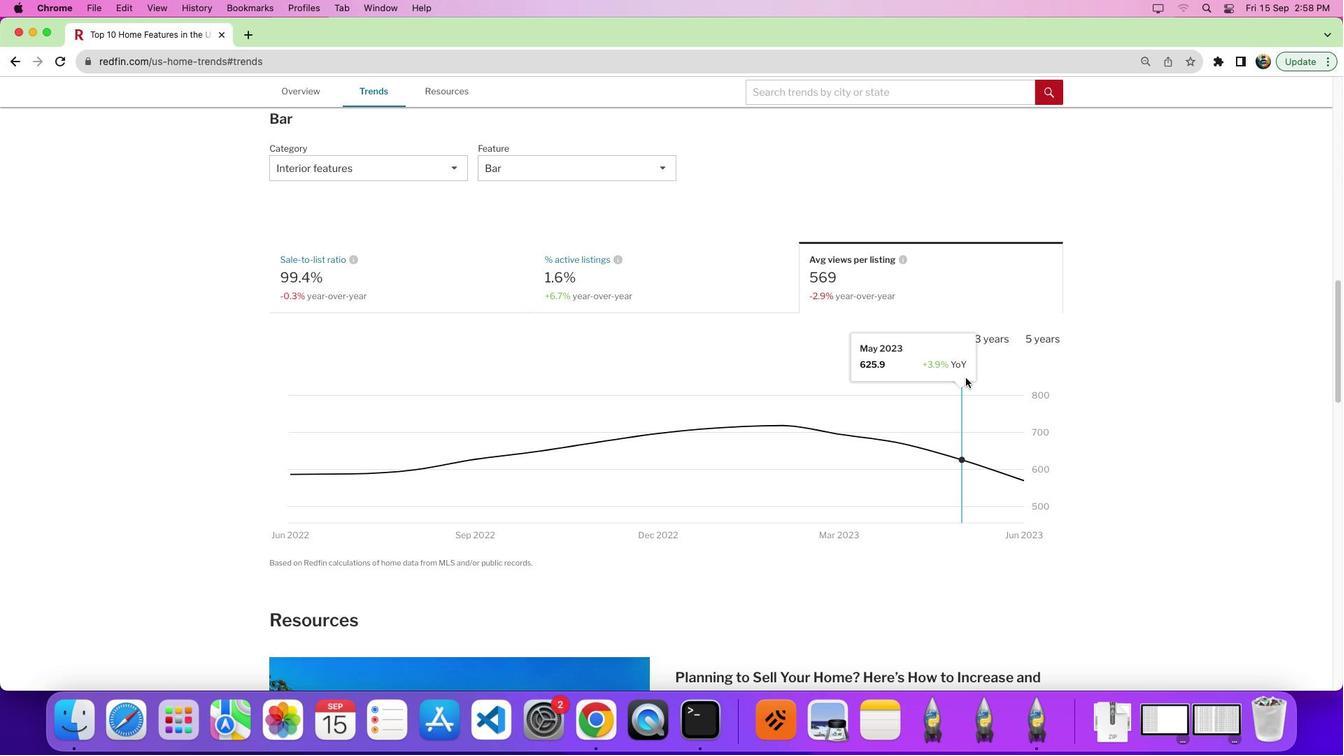 
